 Task: Search one way flight ticket for 2 adults, 4 children and 1 infant on lap in business from Meridian: Key Field to Greensboro: Piedmont Triad International Airport on 5-1-2023. Choice of flights is Singapure airlines. Number of bags: 8 checked bags. Price is upto 60000. Outbound departure time preference is 19:45.
Action: Mouse moved to (241, 429)
Screenshot: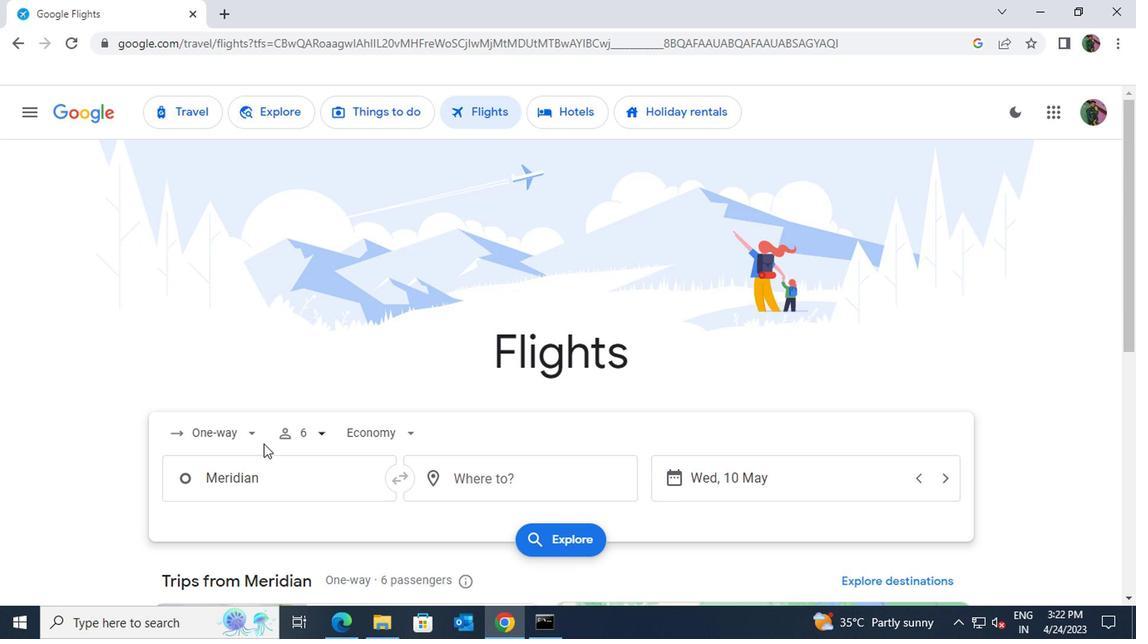 
Action: Mouse pressed left at (241, 429)
Screenshot: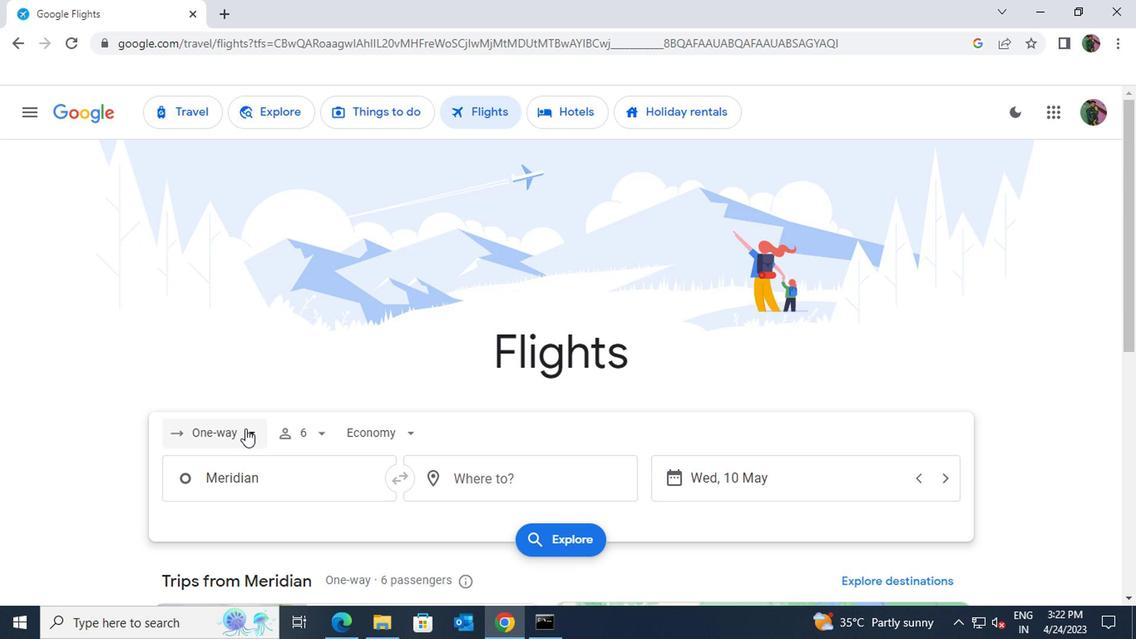 
Action: Mouse moved to (239, 353)
Screenshot: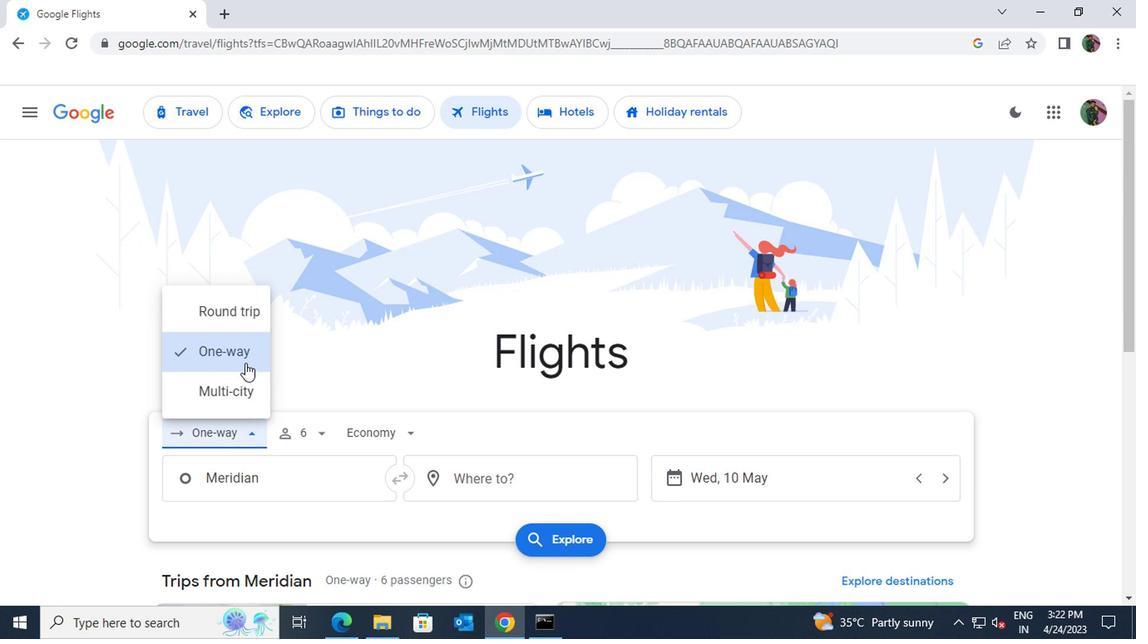 
Action: Mouse pressed left at (239, 353)
Screenshot: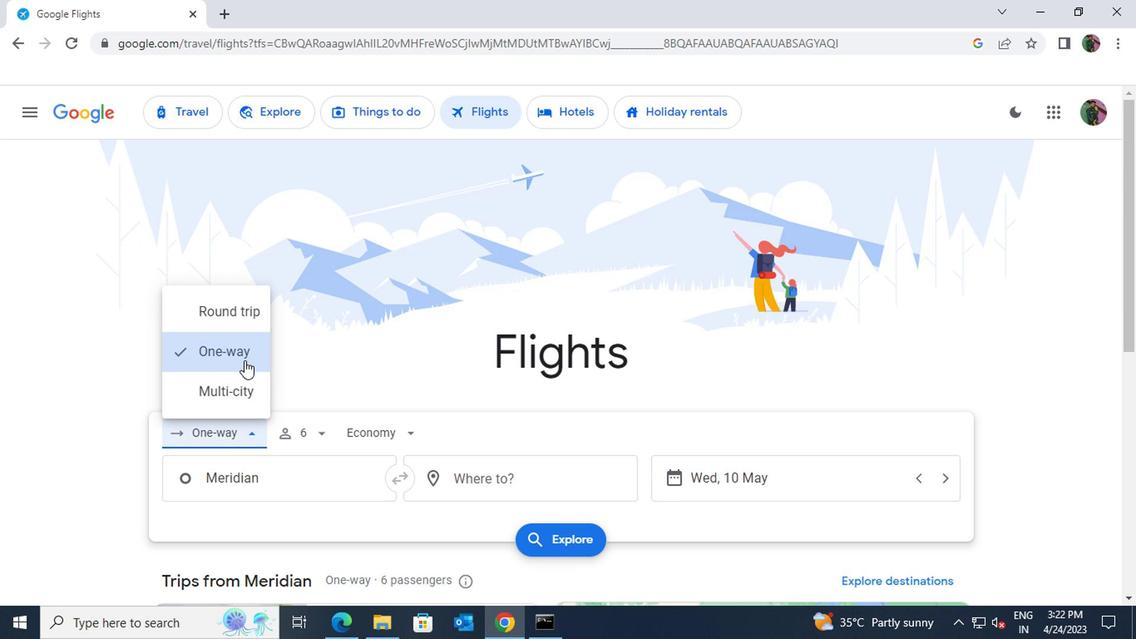 
Action: Mouse moved to (307, 478)
Screenshot: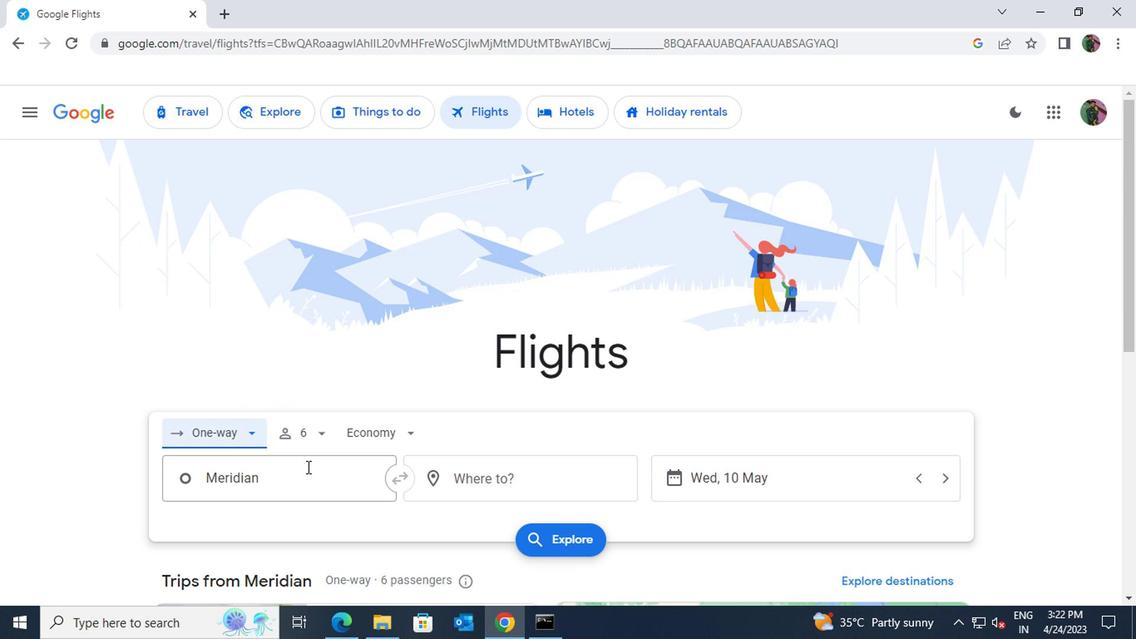 
Action: Mouse pressed left at (307, 478)
Screenshot: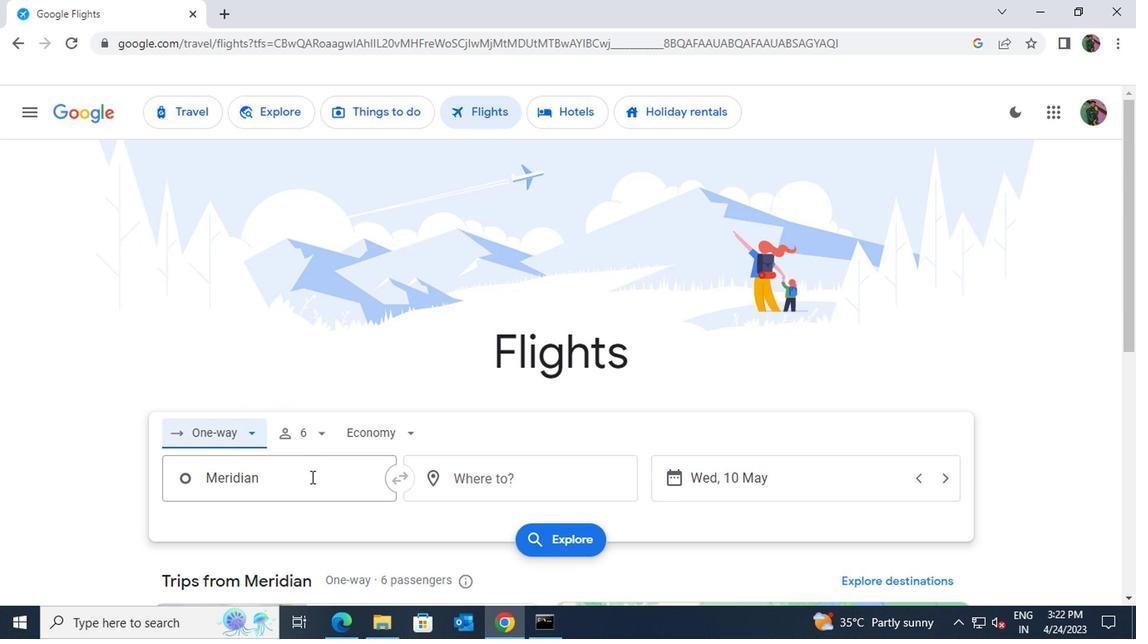 
Action: Key pressed merdian
Screenshot: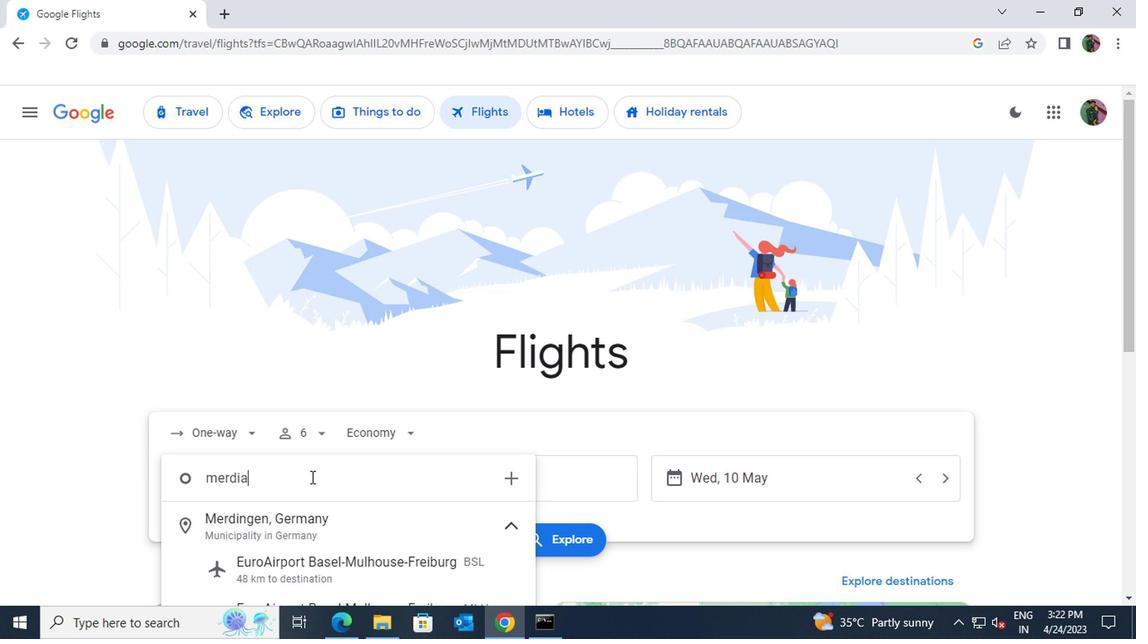 
Action: Mouse moved to (306, 527)
Screenshot: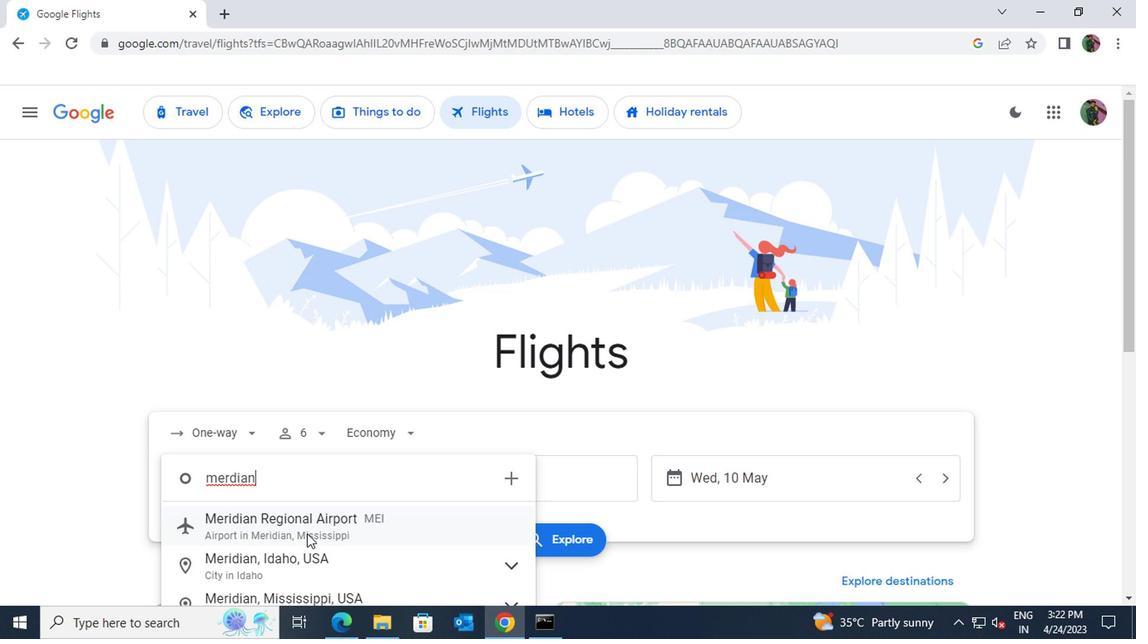 
Action: Mouse pressed left at (306, 527)
Screenshot: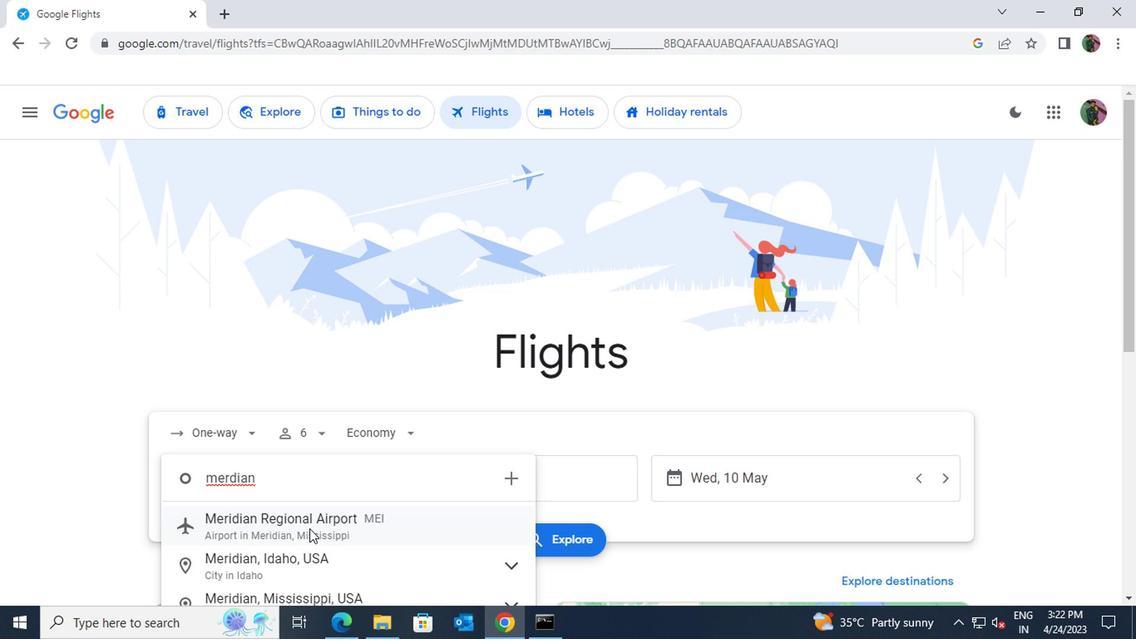 
Action: Mouse moved to (447, 479)
Screenshot: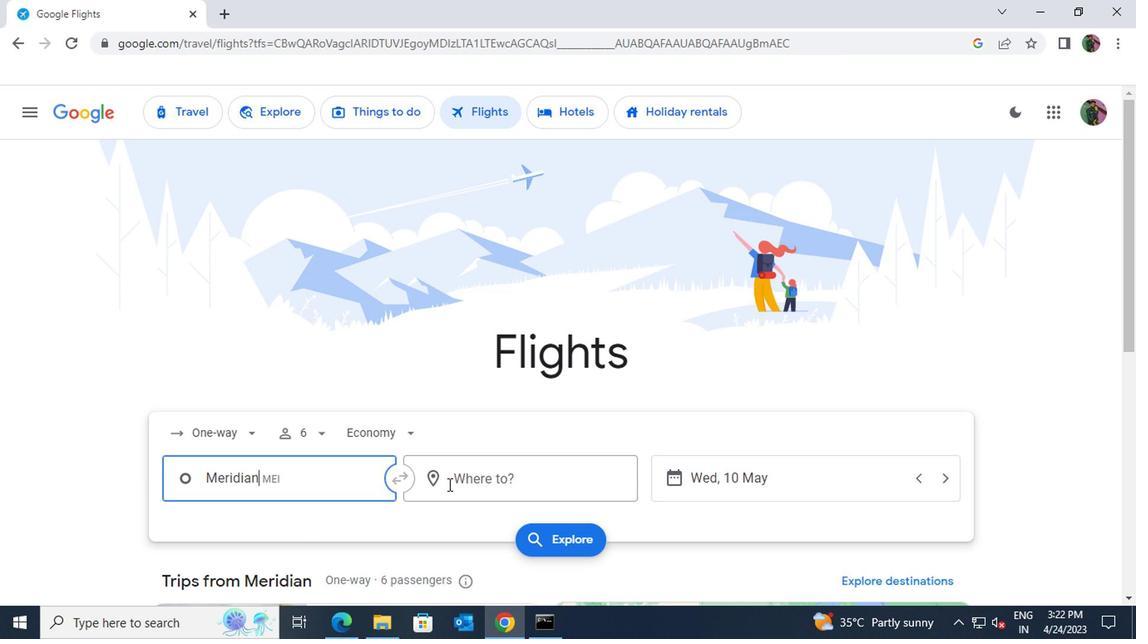 
Action: Mouse pressed left at (447, 479)
Screenshot: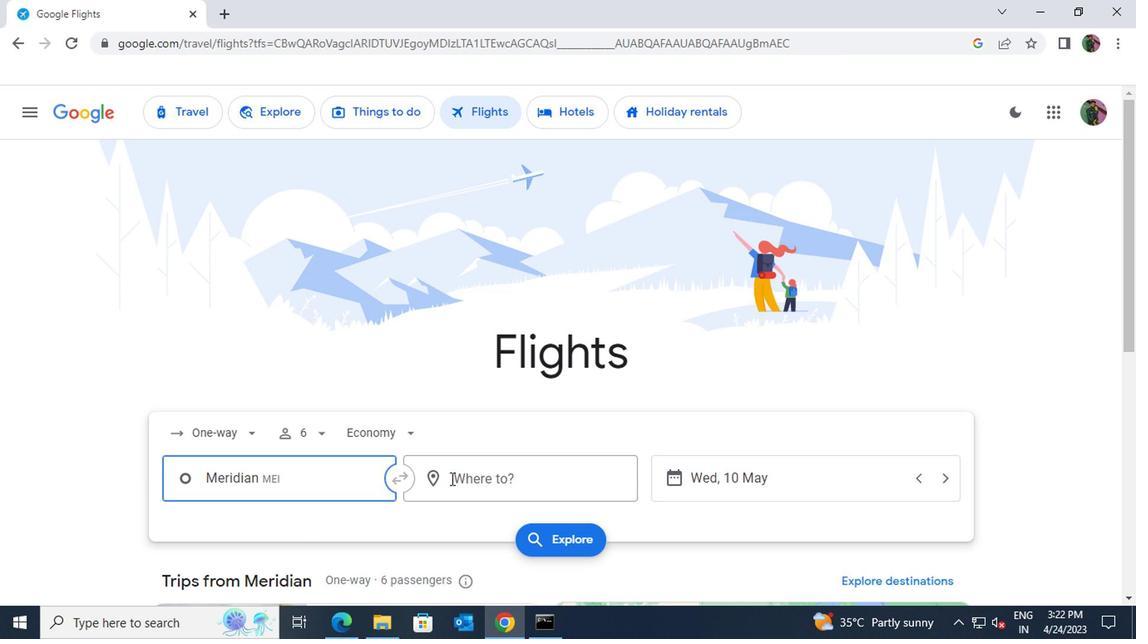 
Action: Key pressed greensboro
Screenshot: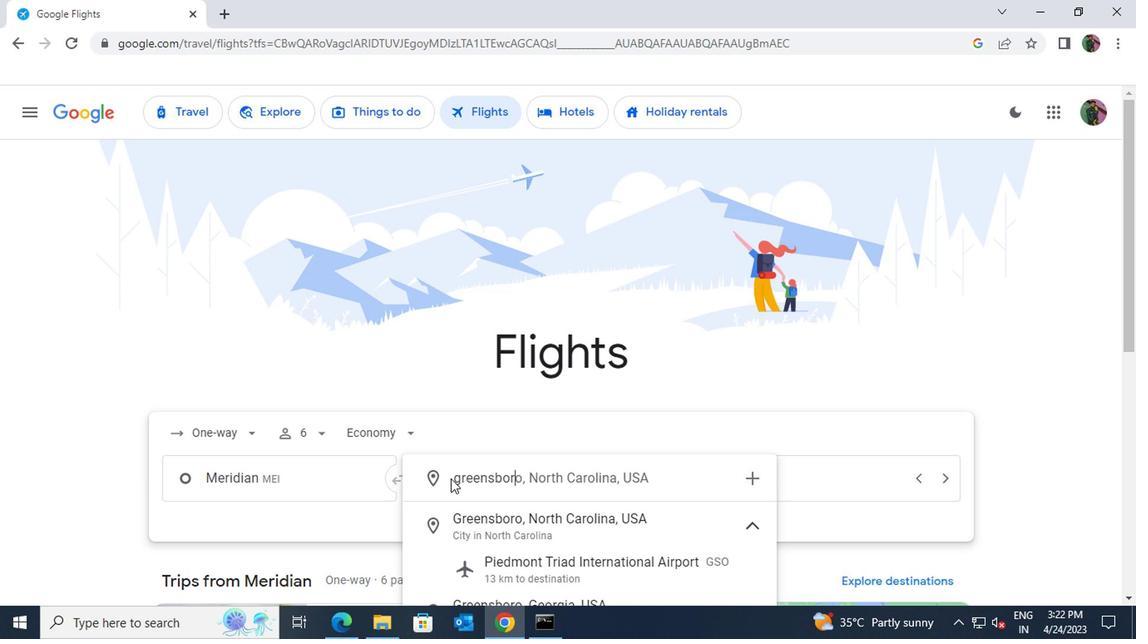 
Action: Mouse moved to (517, 559)
Screenshot: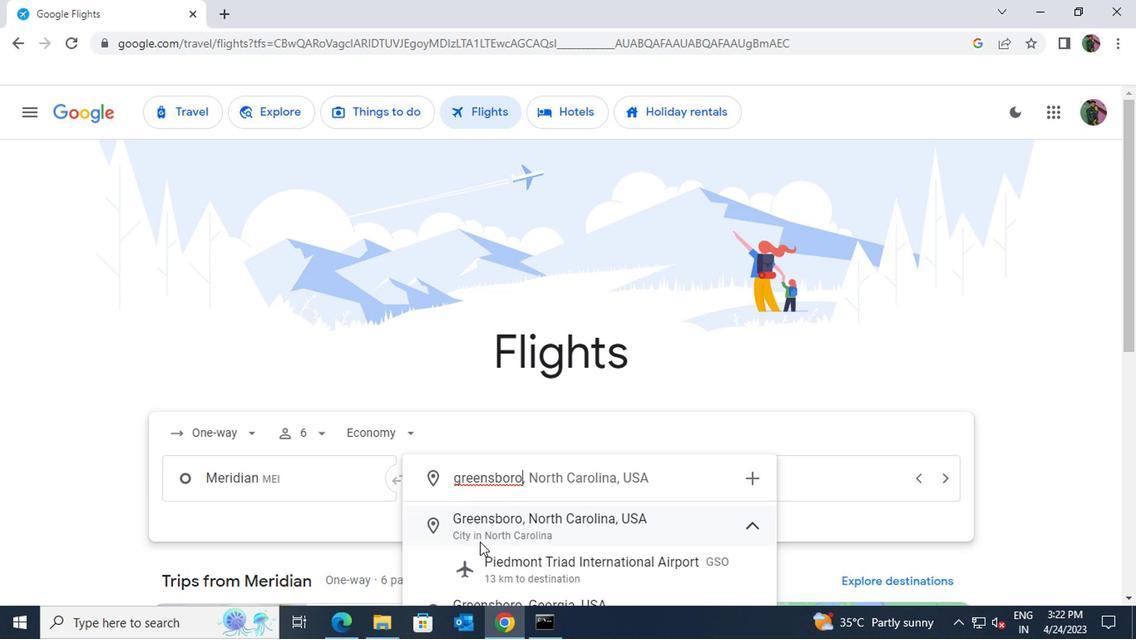 
Action: Mouse pressed left at (517, 559)
Screenshot: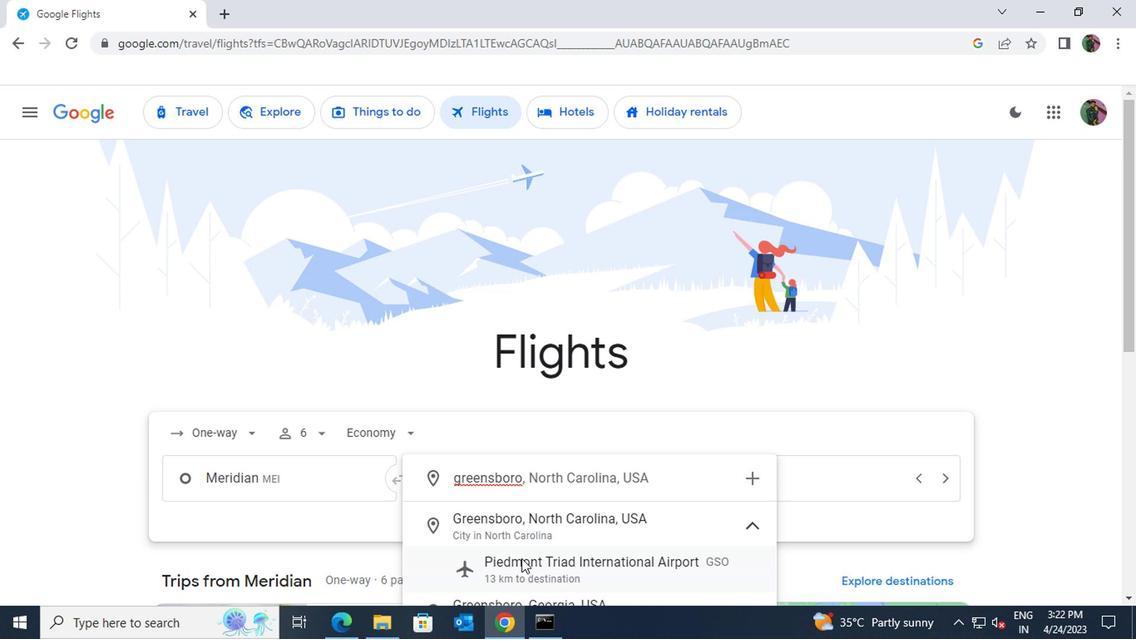 
Action: Mouse moved to (320, 435)
Screenshot: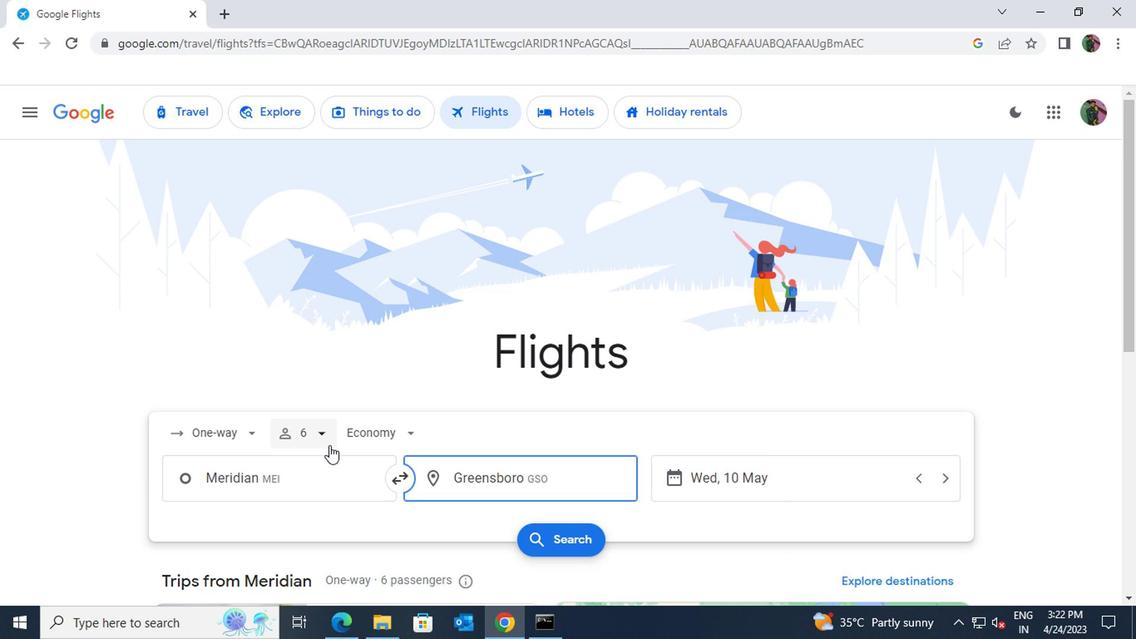 
Action: Mouse pressed left at (320, 435)
Screenshot: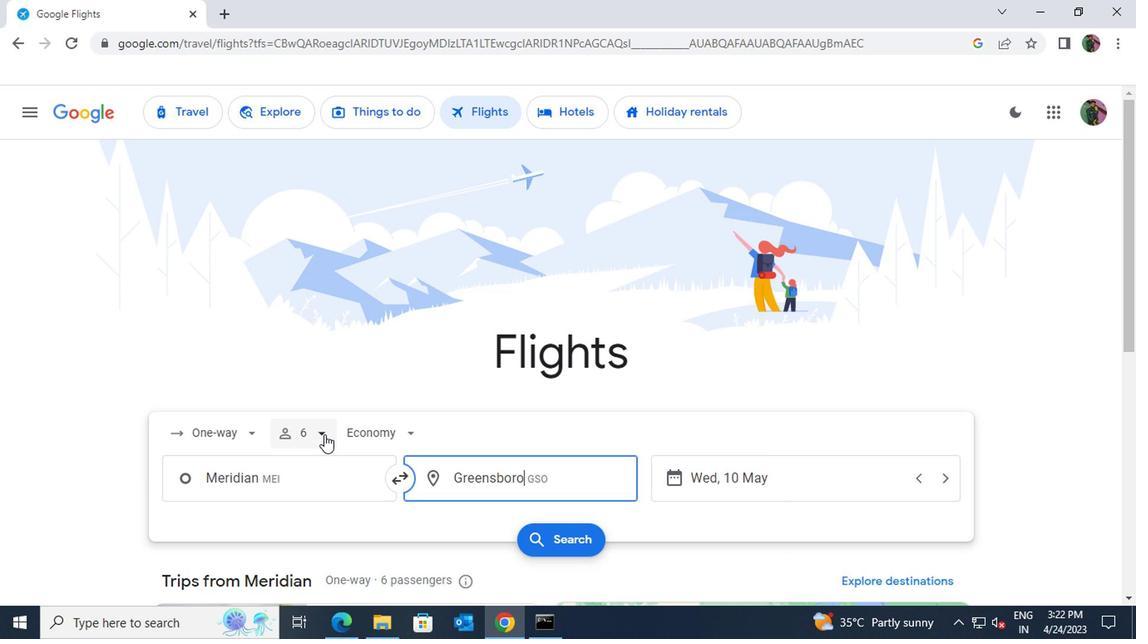
Action: Mouse moved to (385, 468)
Screenshot: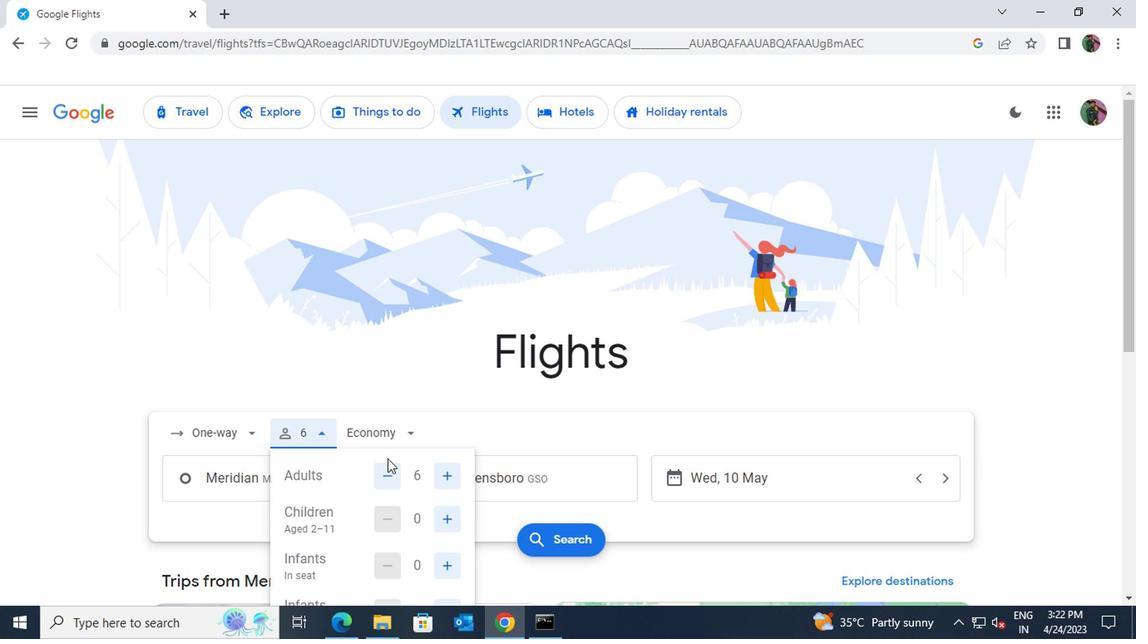 
Action: Mouse pressed left at (385, 468)
Screenshot: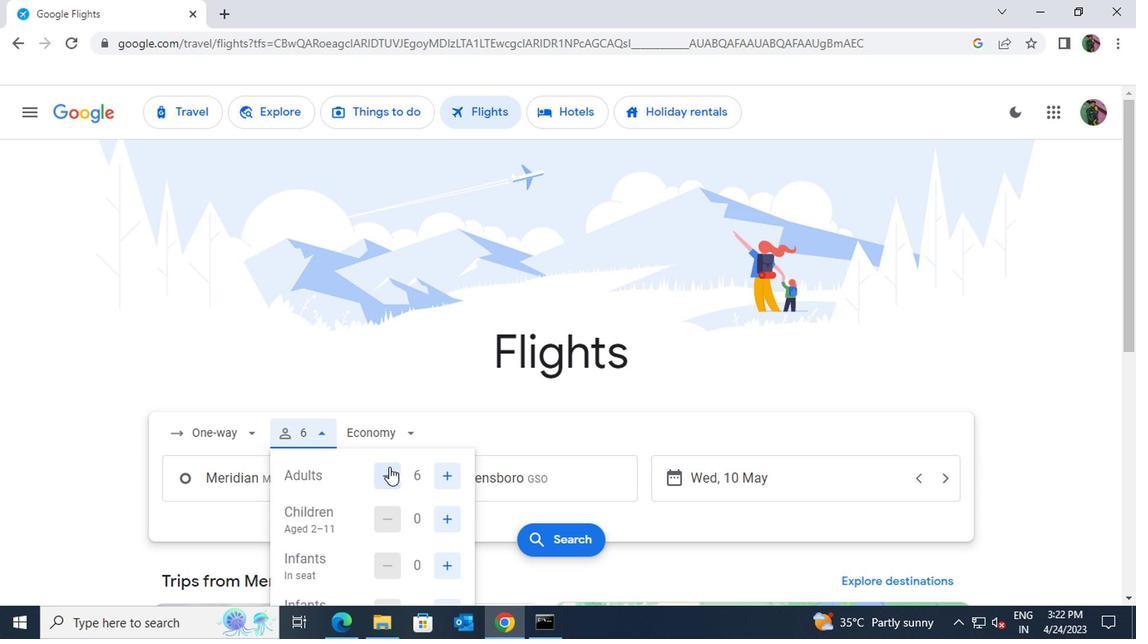 
Action: Mouse pressed left at (385, 468)
Screenshot: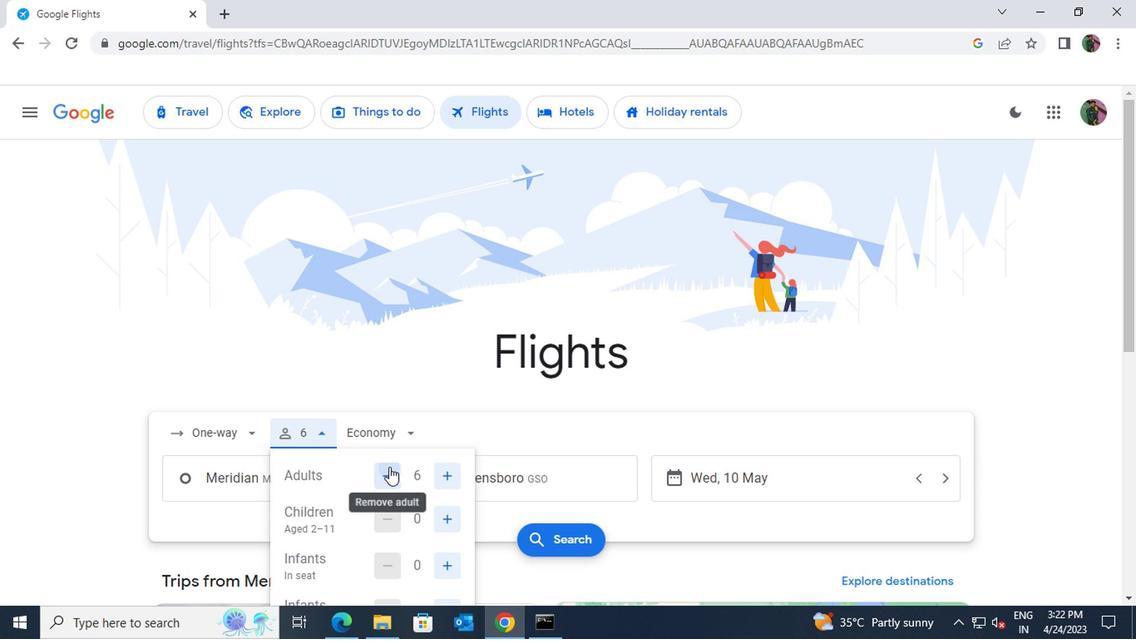 
Action: Mouse pressed left at (385, 468)
Screenshot: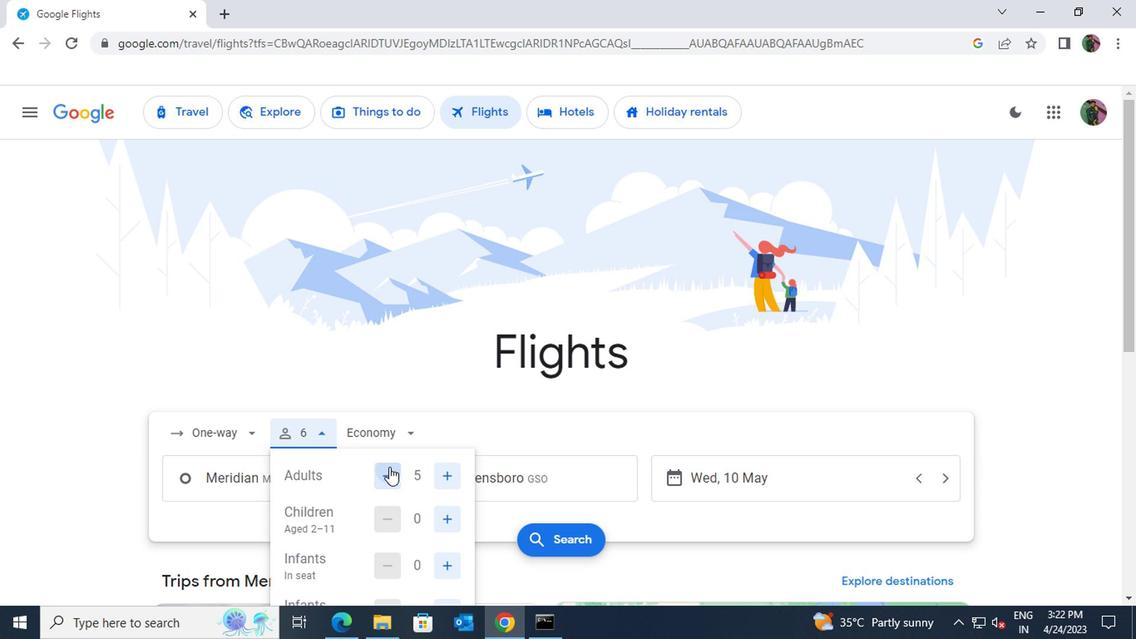 
Action: Mouse pressed left at (385, 468)
Screenshot: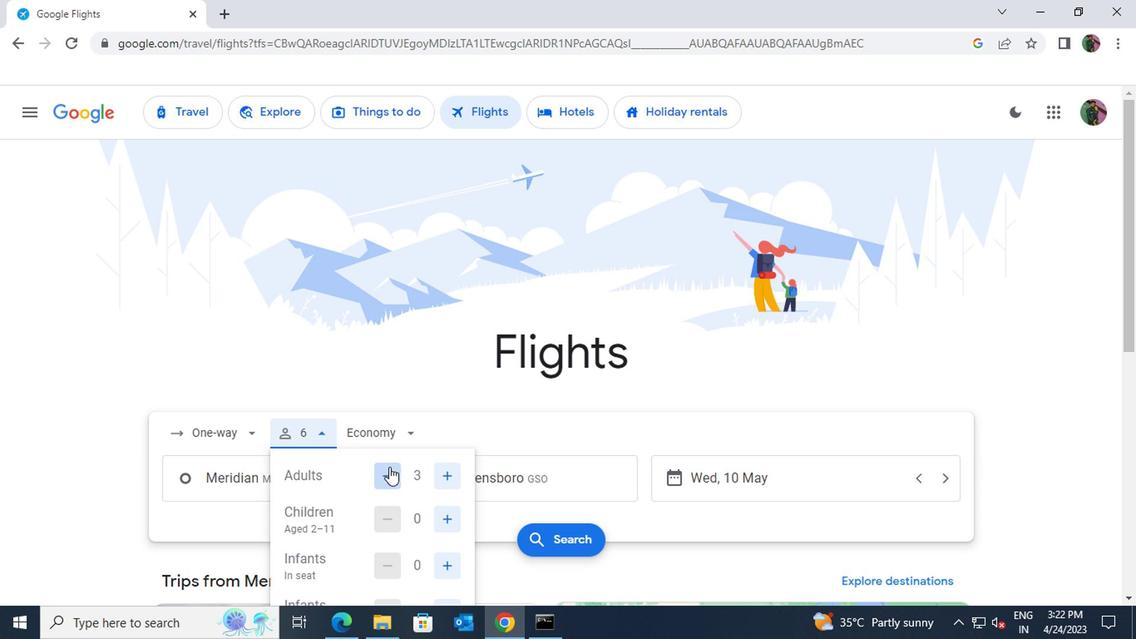 
Action: Mouse moved to (442, 516)
Screenshot: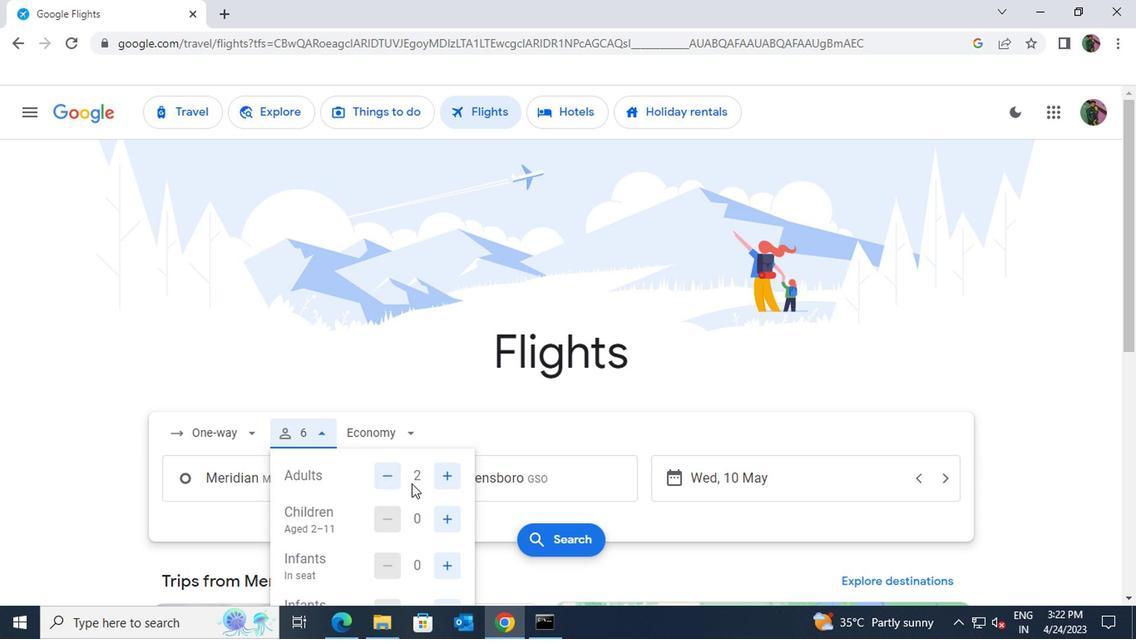 
Action: Mouse pressed left at (442, 516)
Screenshot: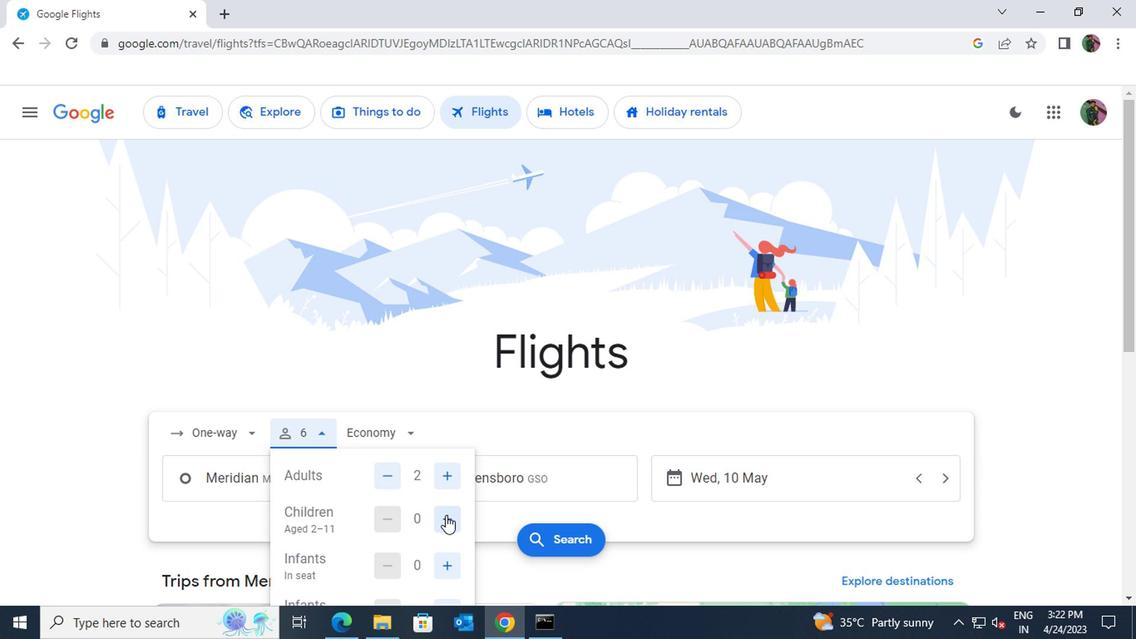 
Action: Mouse pressed left at (442, 516)
Screenshot: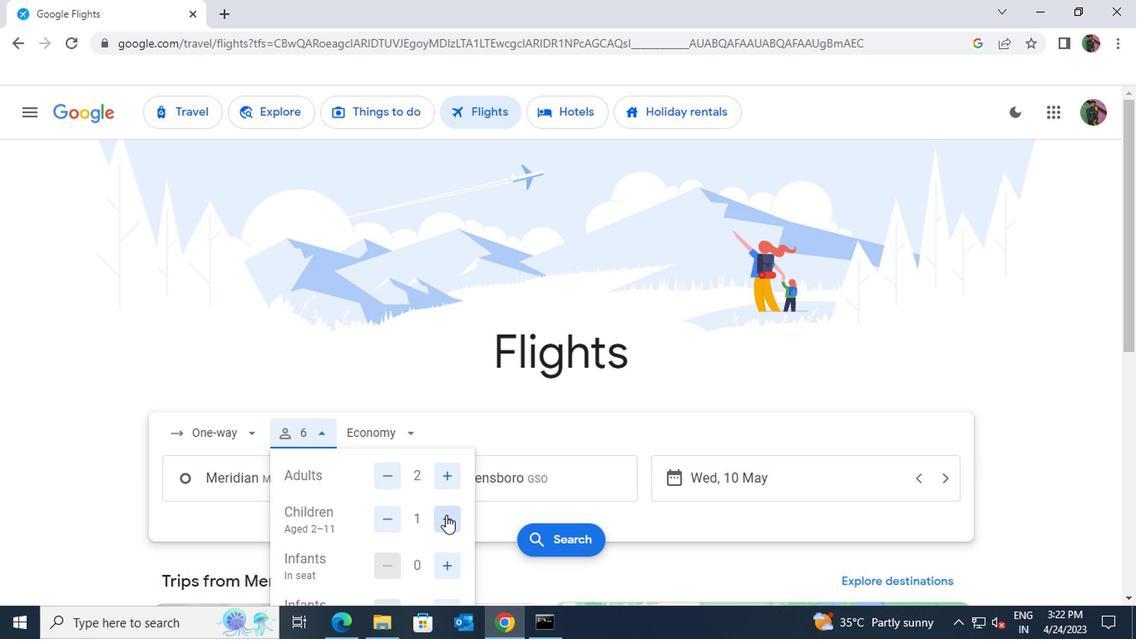 
Action: Mouse pressed left at (442, 516)
Screenshot: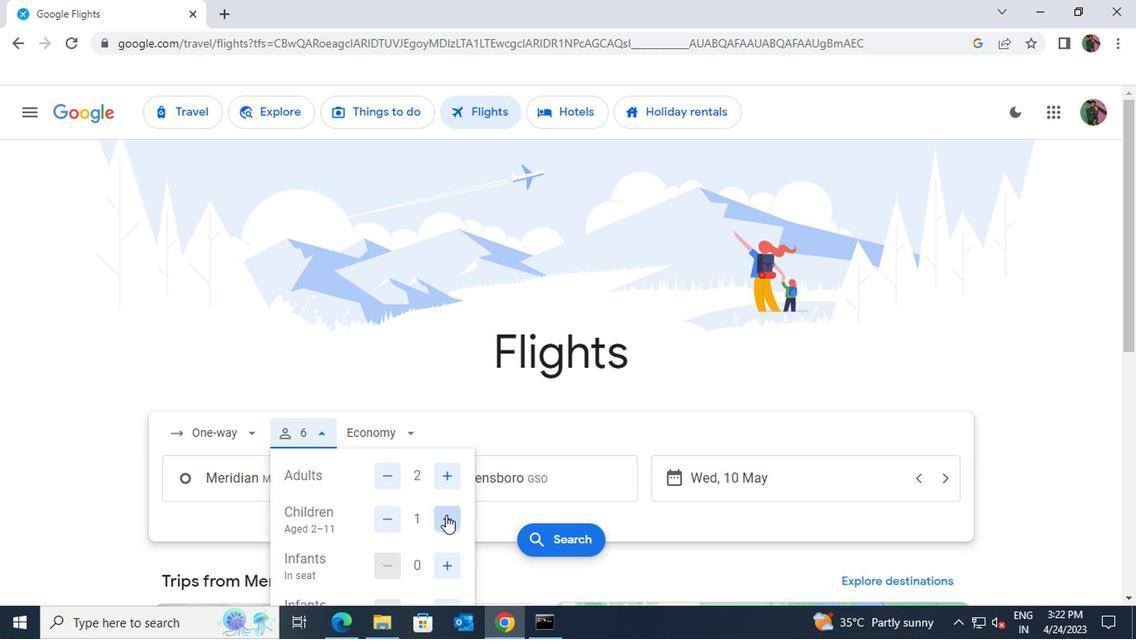 
Action: Mouse pressed left at (442, 516)
Screenshot: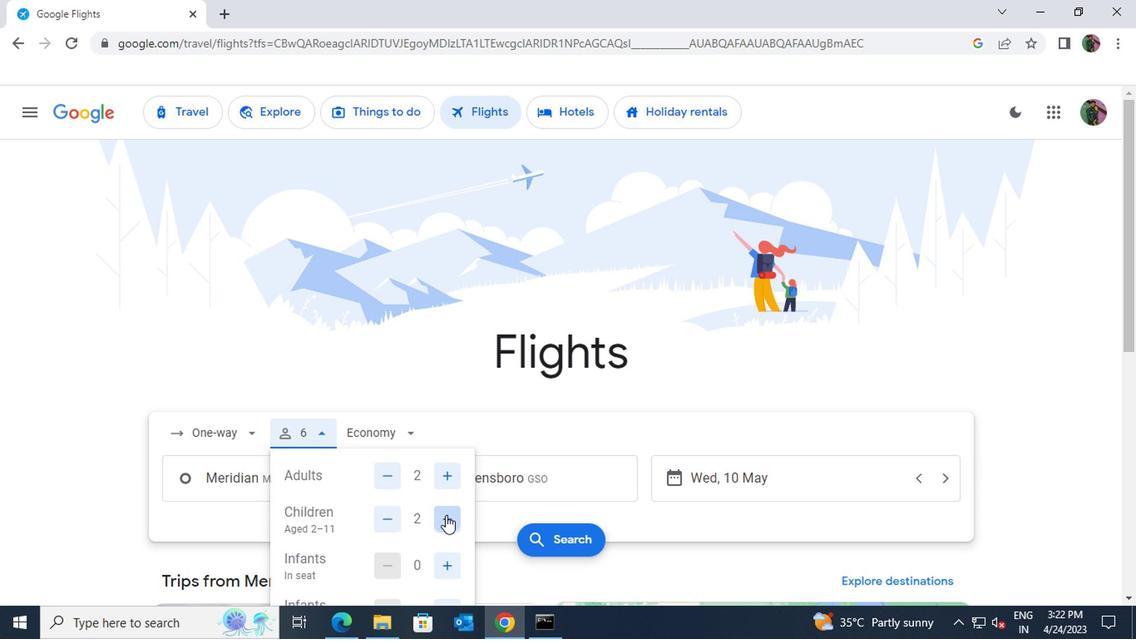 
Action: Mouse scrolled (442, 515) with delta (0, -1)
Screenshot: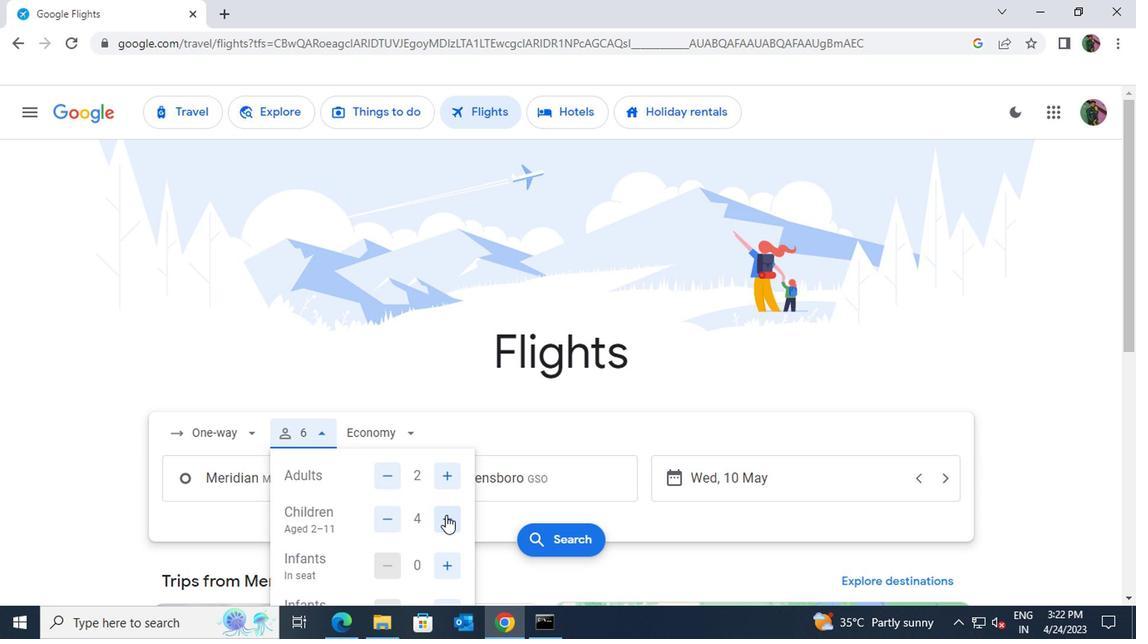 
Action: Mouse moved to (441, 526)
Screenshot: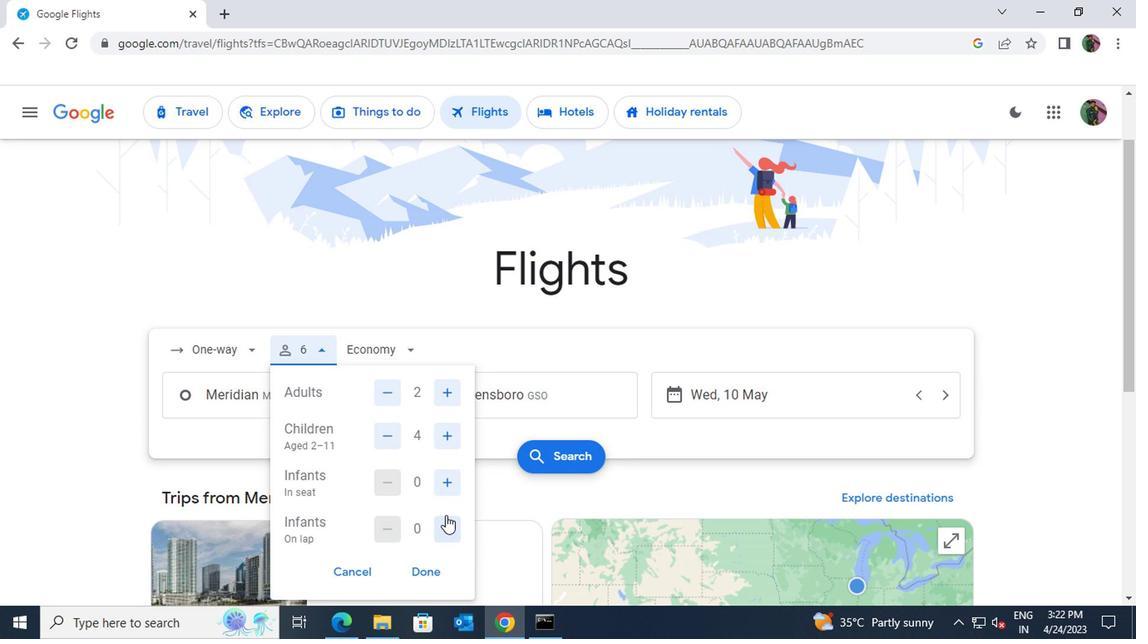 
Action: Mouse pressed left at (441, 526)
Screenshot: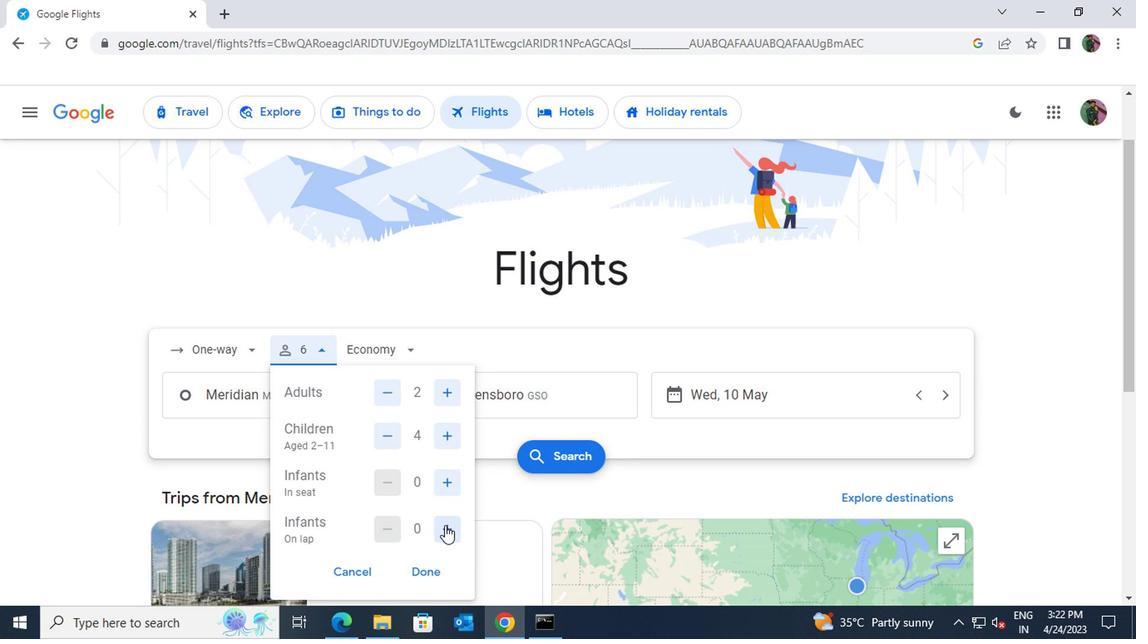 
Action: Mouse moved to (425, 568)
Screenshot: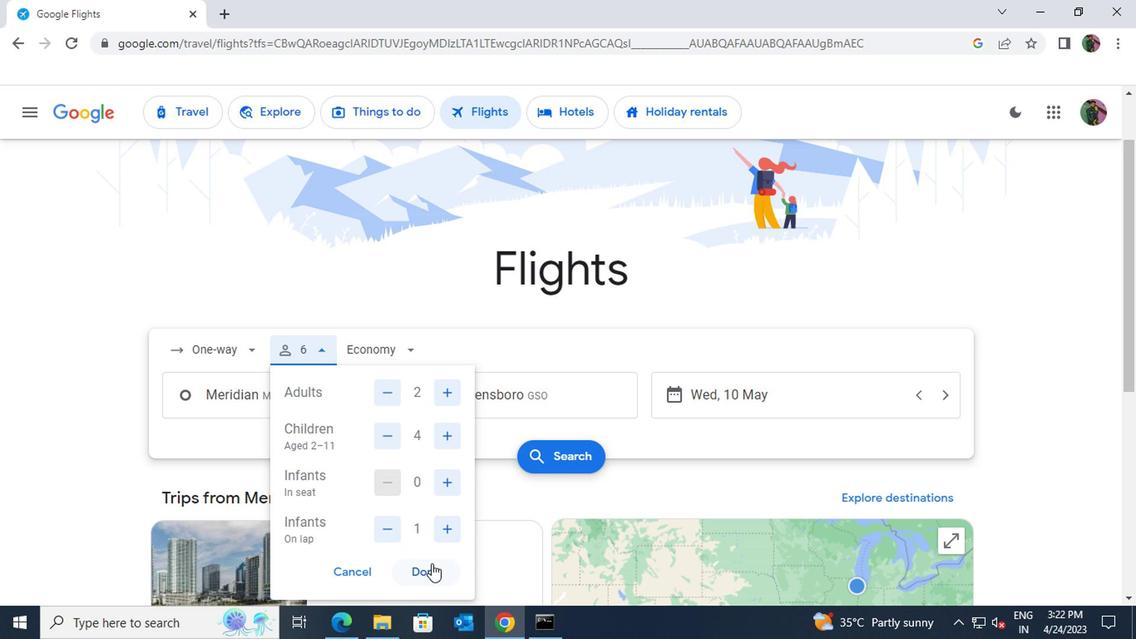 
Action: Mouse pressed left at (425, 568)
Screenshot: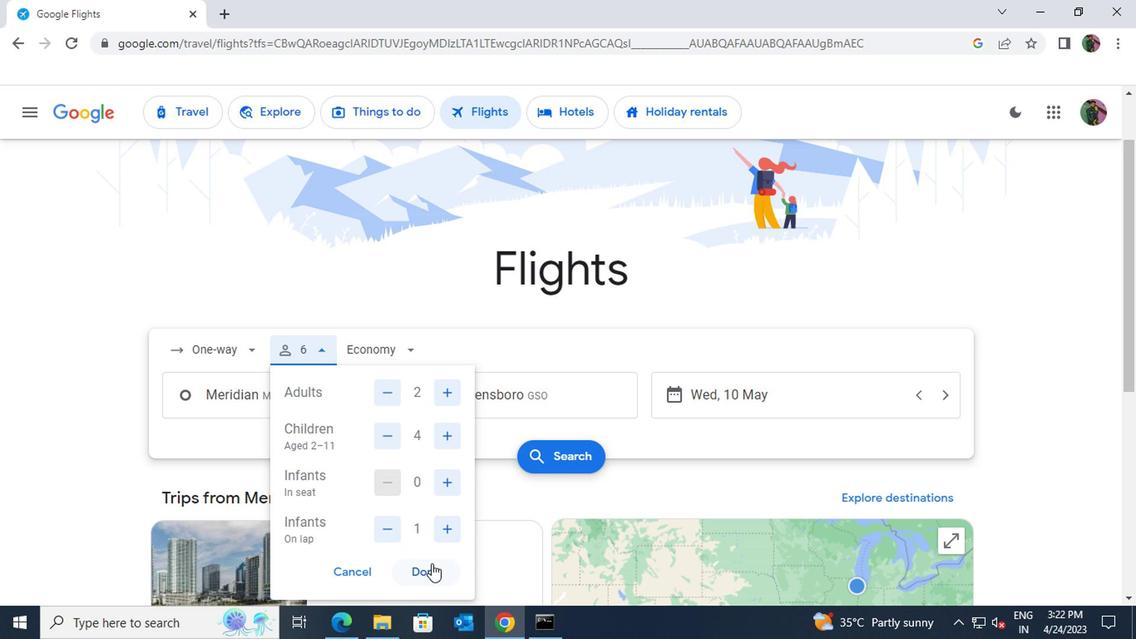 
Action: Mouse moved to (669, 395)
Screenshot: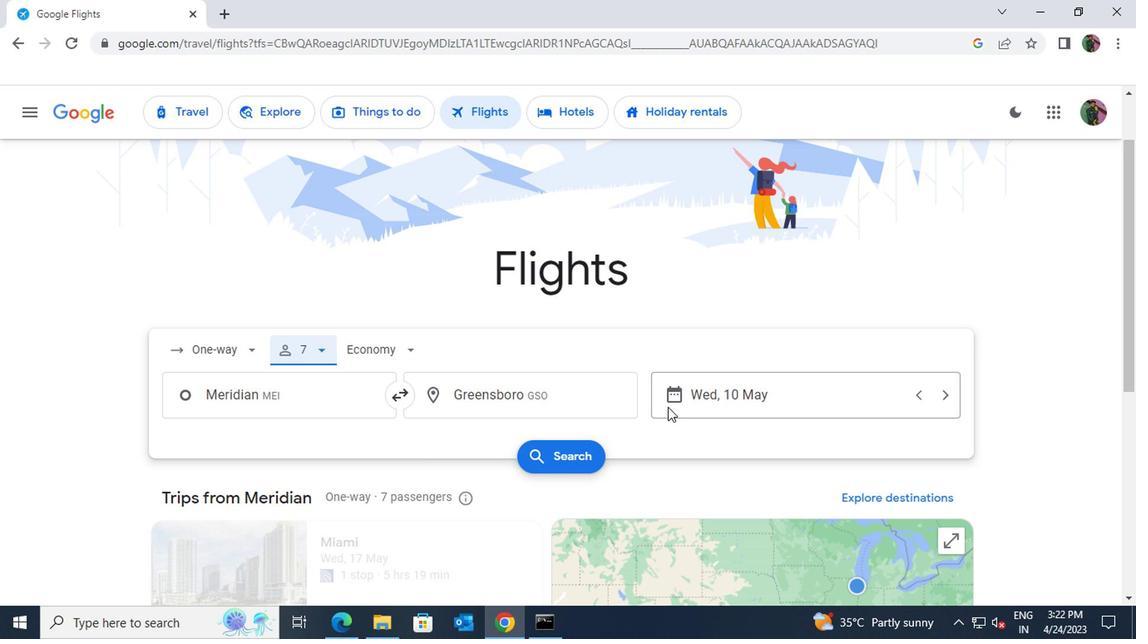 
Action: Mouse pressed left at (669, 395)
Screenshot: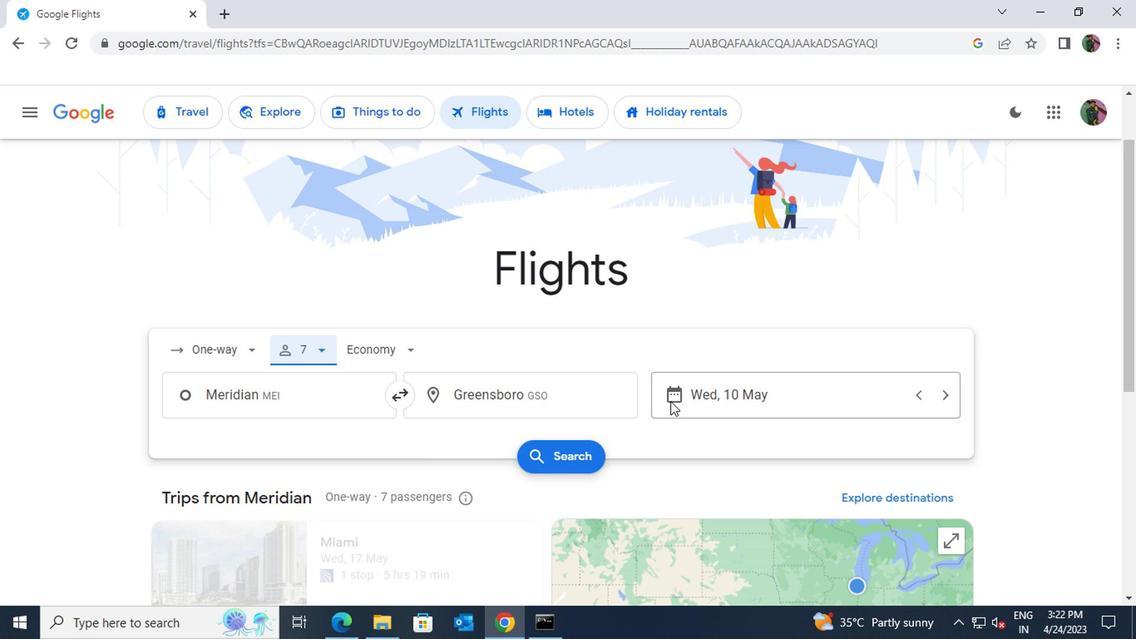 
Action: Mouse moved to (731, 295)
Screenshot: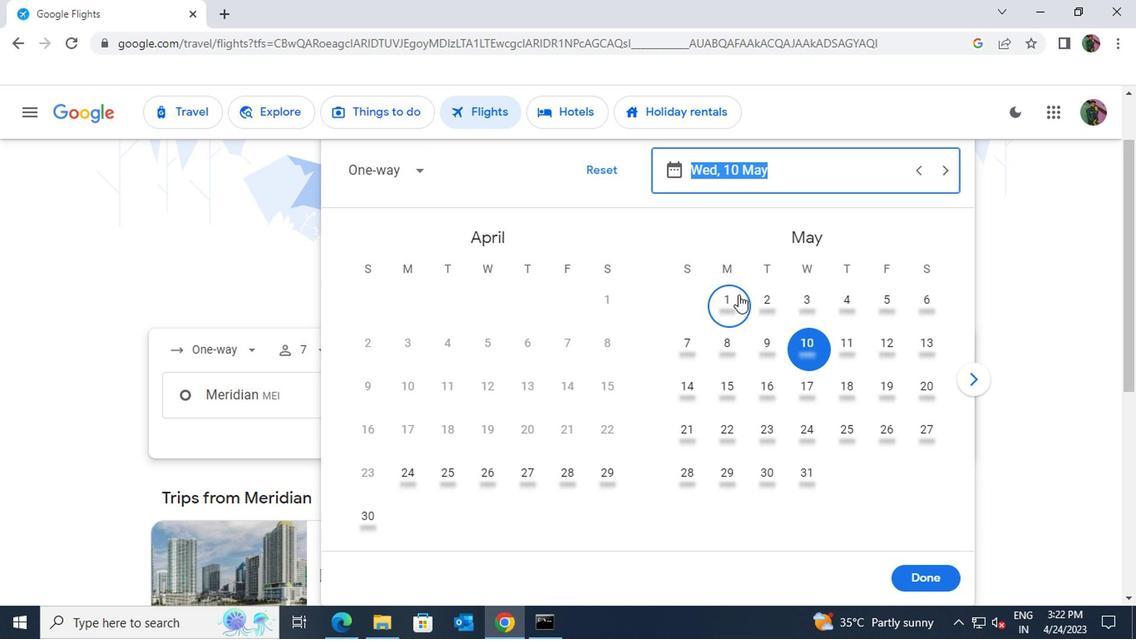 
Action: Mouse pressed left at (731, 295)
Screenshot: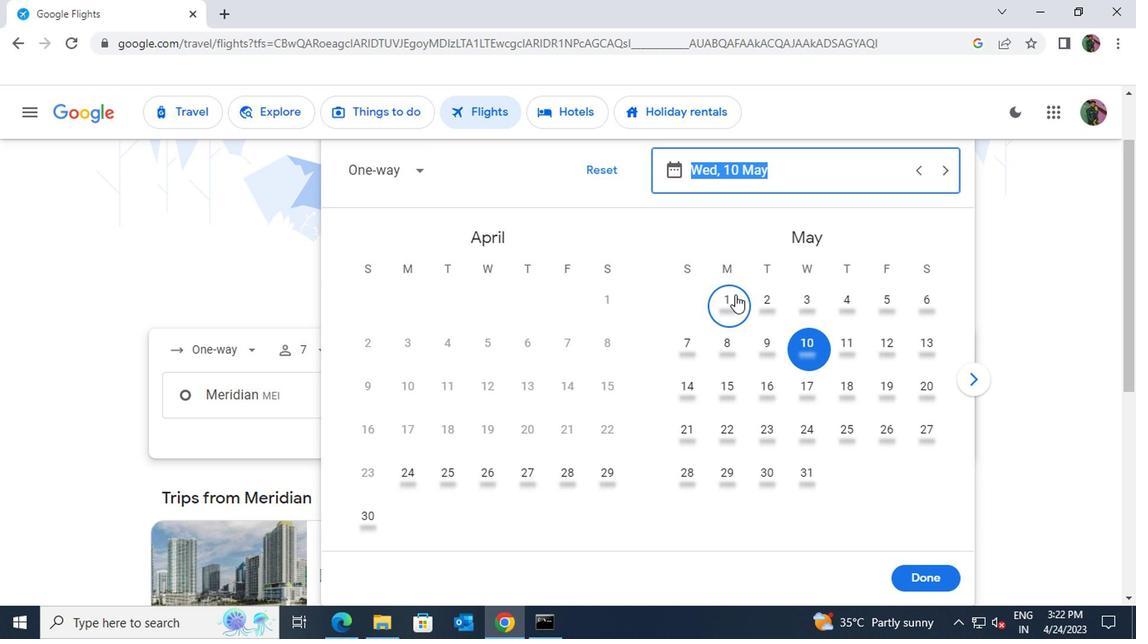 
Action: Mouse moved to (907, 574)
Screenshot: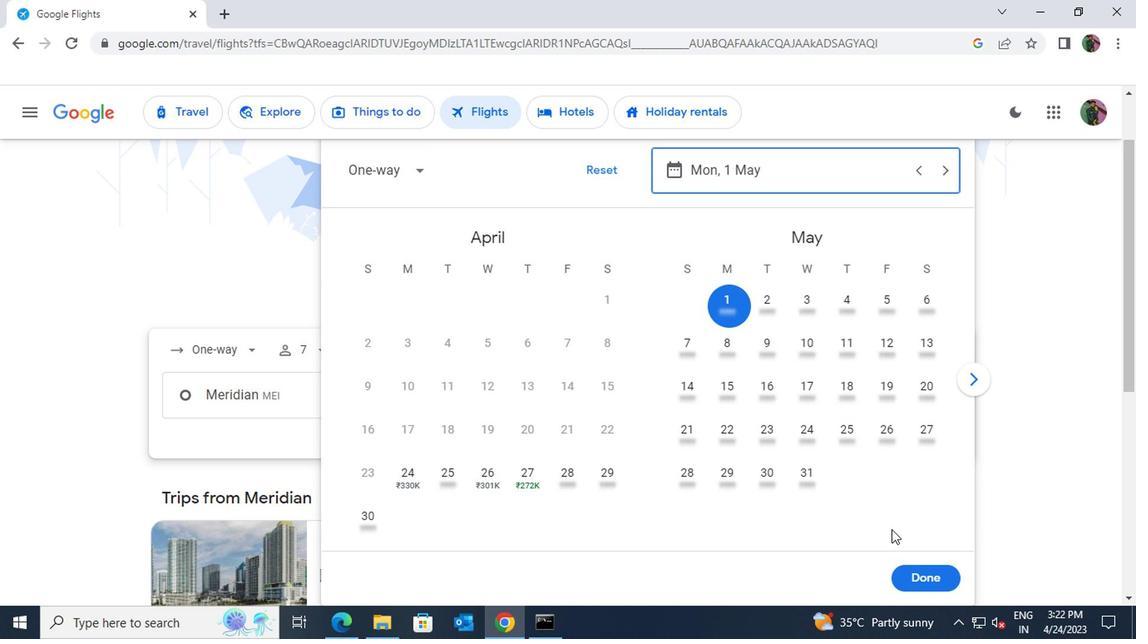 
Action: Mouse pressed left at (907, 574)
Screenshot: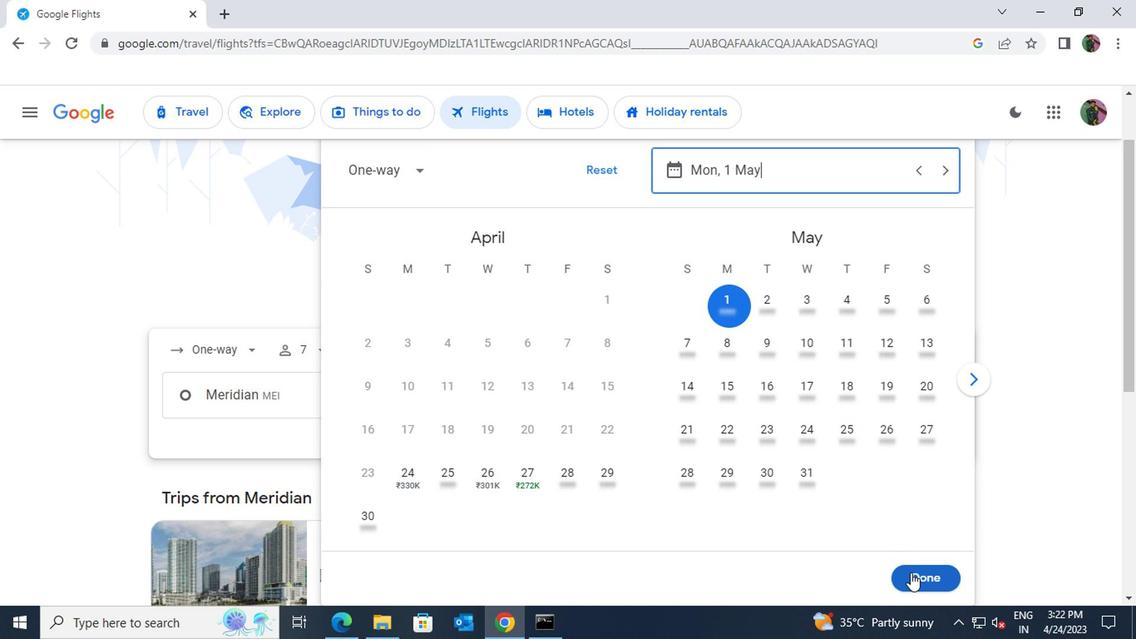 
Action: Mouse moved to (586, 459)
Screenshot: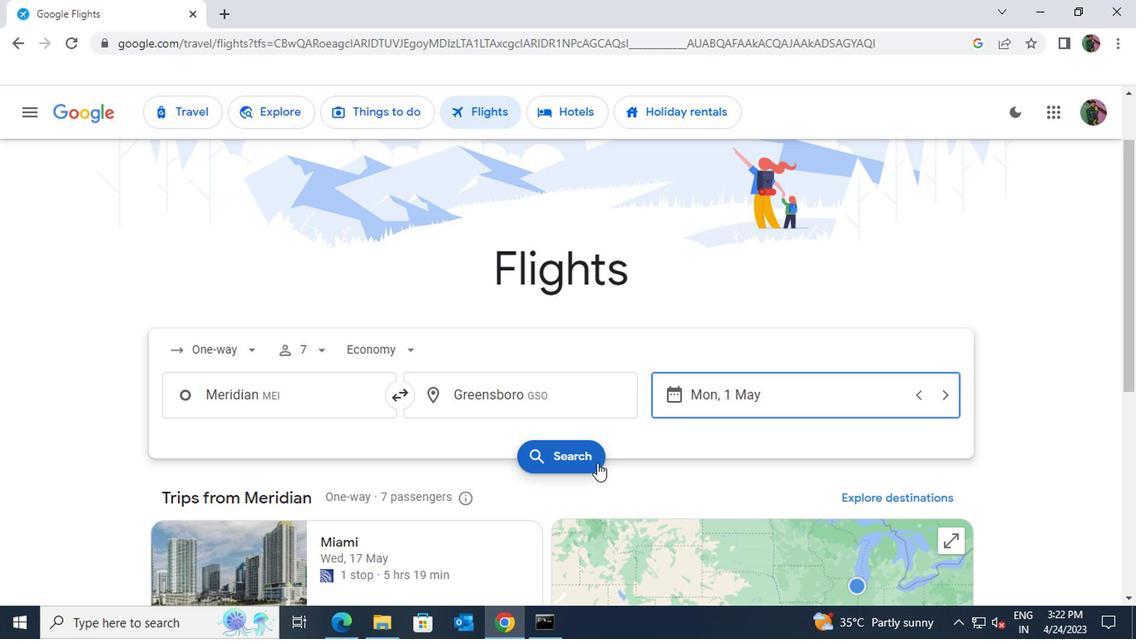 
Action: Mouse pressed left at (586, 459)
Screenshot: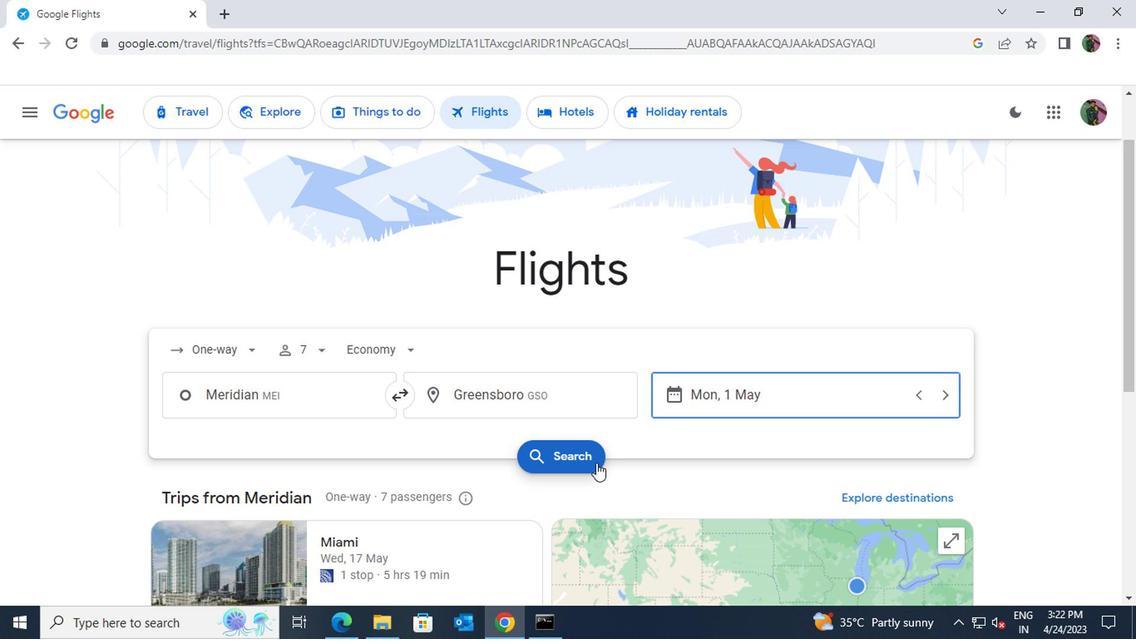 
Action: Mouse moved to (440, 270)
Screenshot: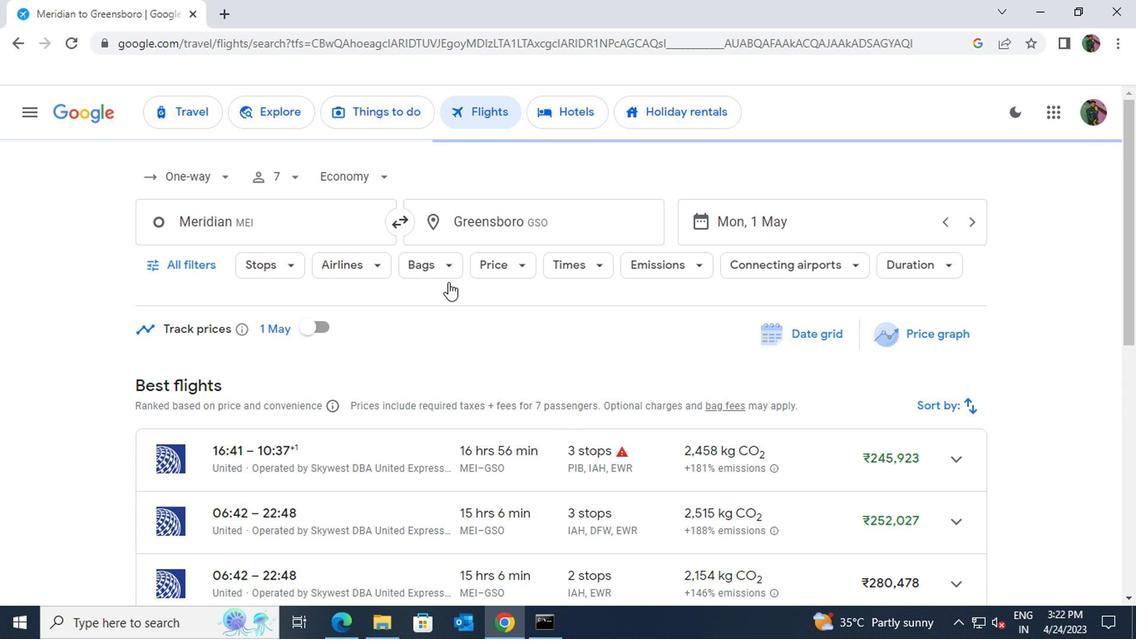 
Action: Mouse pressed left at (440, 270)
Screenshot: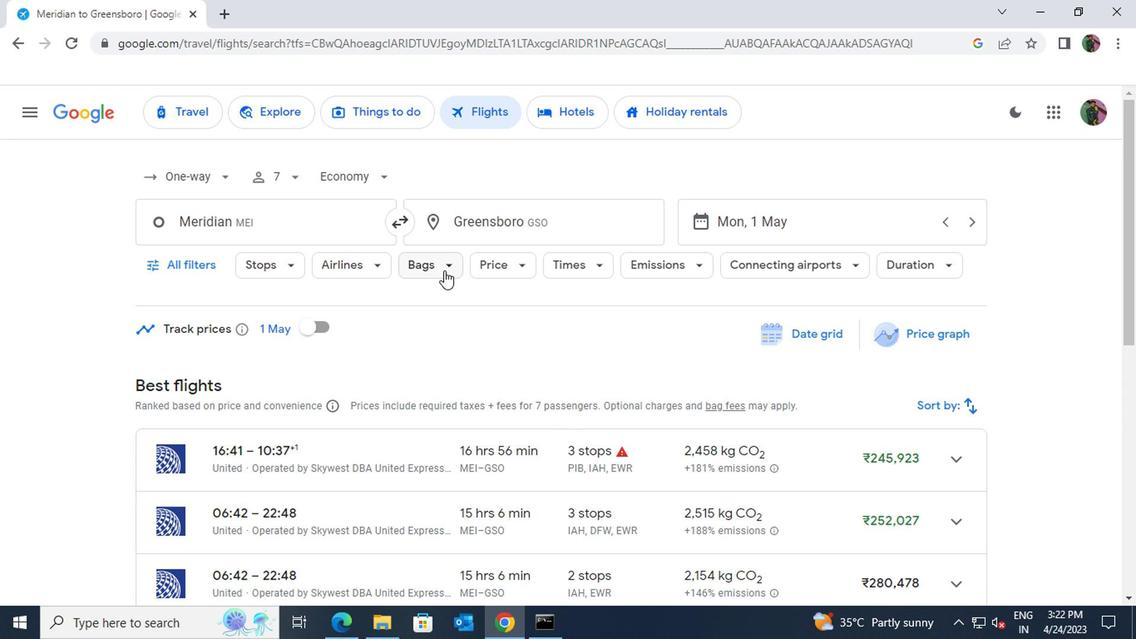 
Action: Mouse moved to (652, 384)
Screenshot: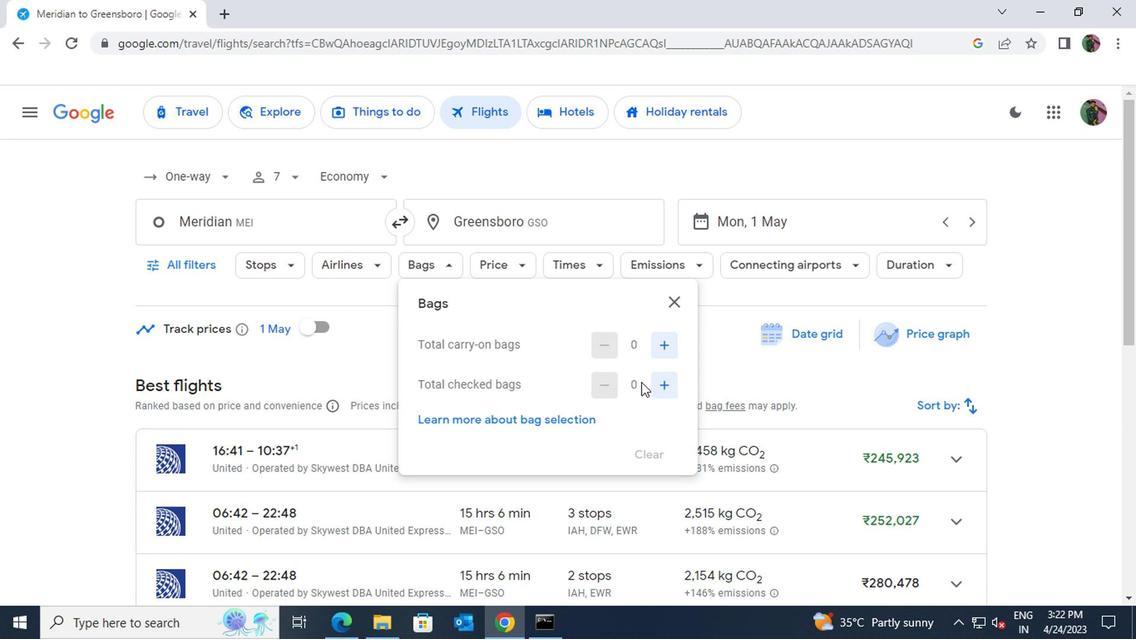
Action: Mouse pressed left at (652, 384)
Screenshot: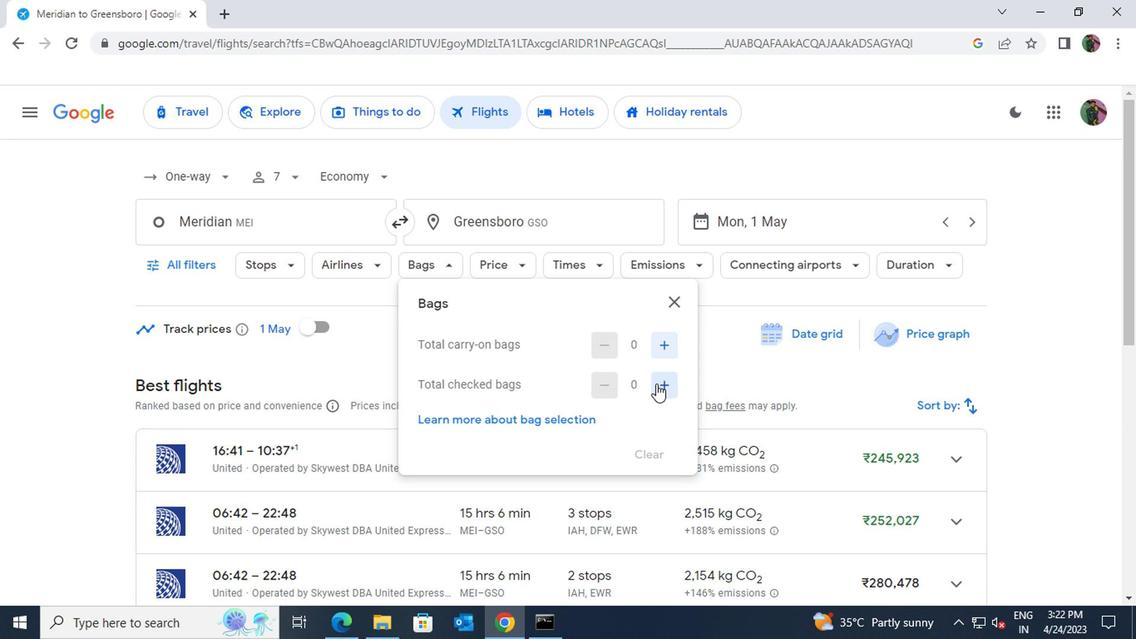 
Action: Mouse pressed left at (652, 384)
Screenshot: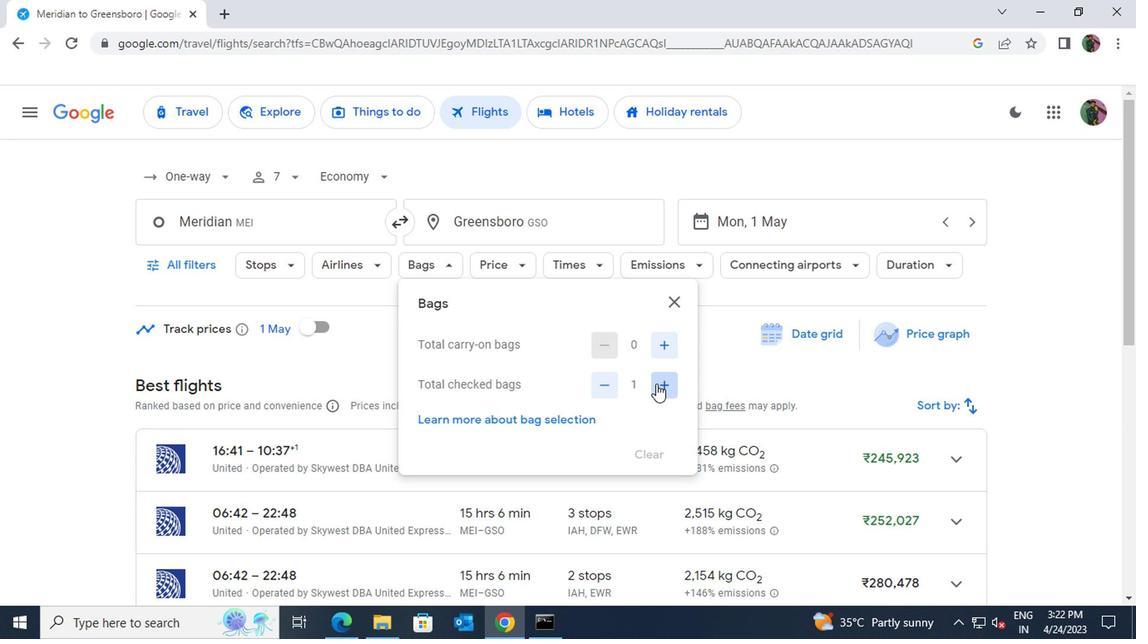 
Action: Mouse pressed left at (652, 384)
Screenshot: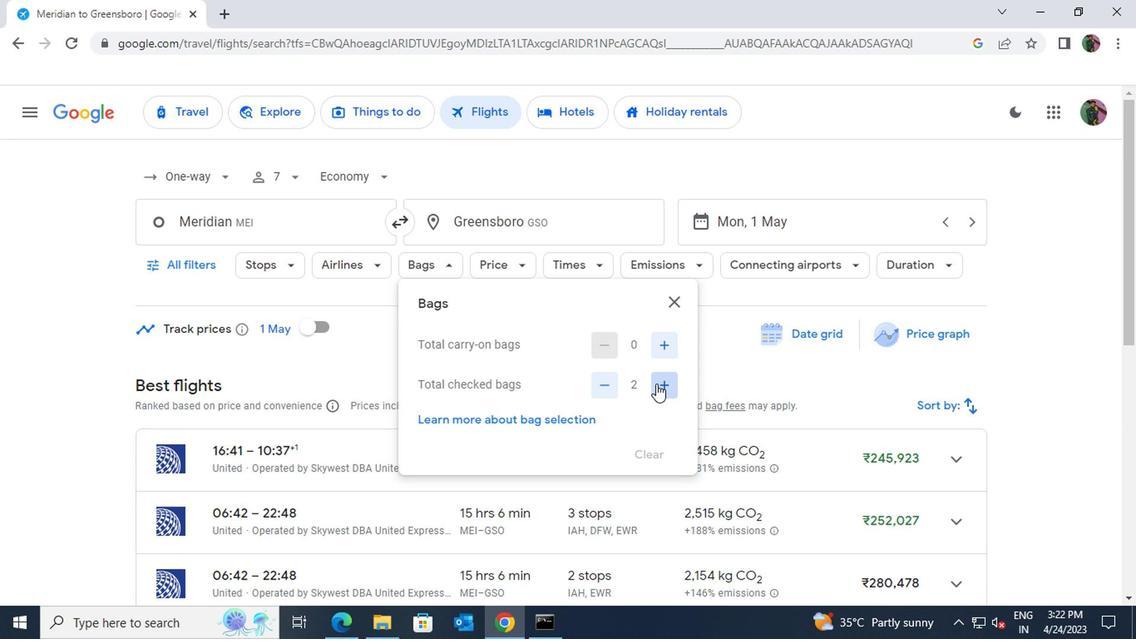 
Action: Mouse pressed left at (652, 384)
Screenshot: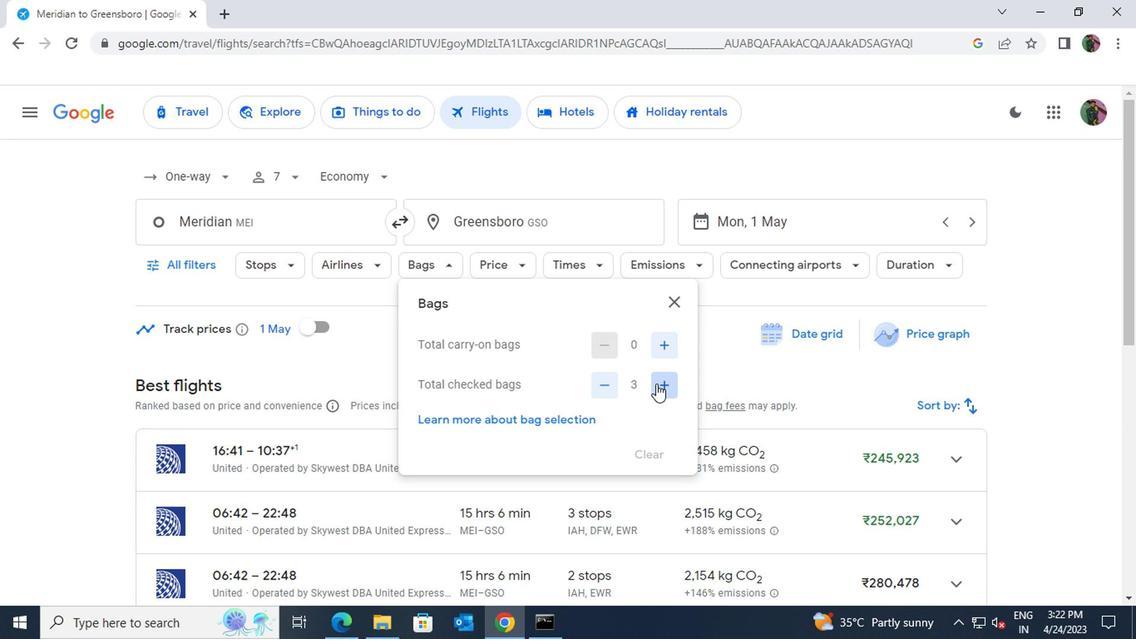 
Action: Mouse pressed left at (652, 384)
Screenshot: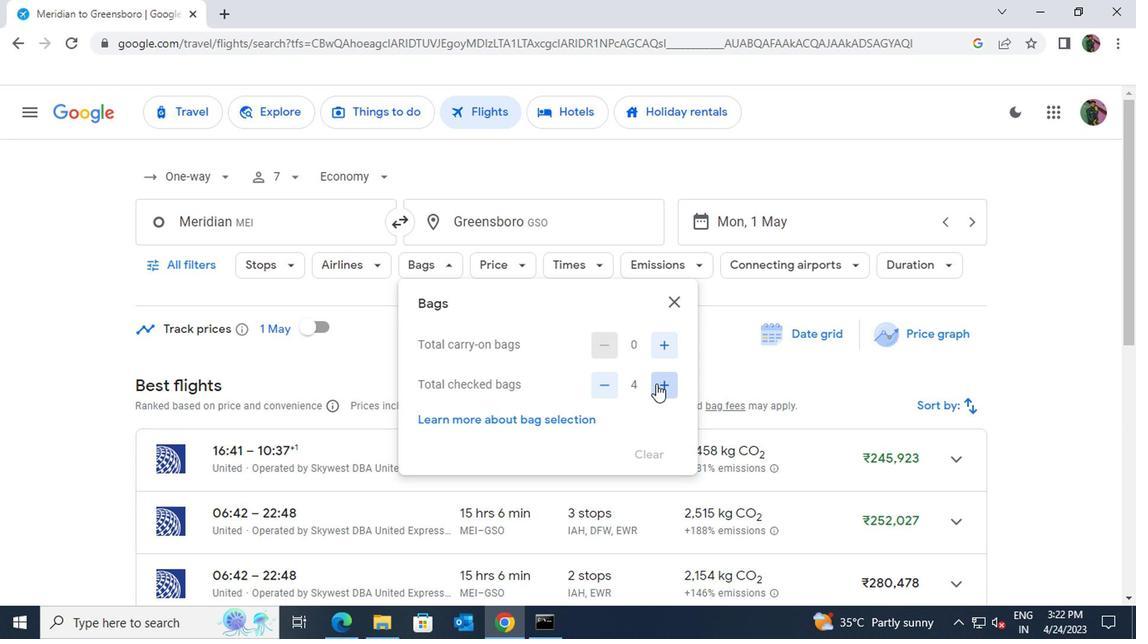 
Action: Mouse pressed left at (652, 384)
Screenshot: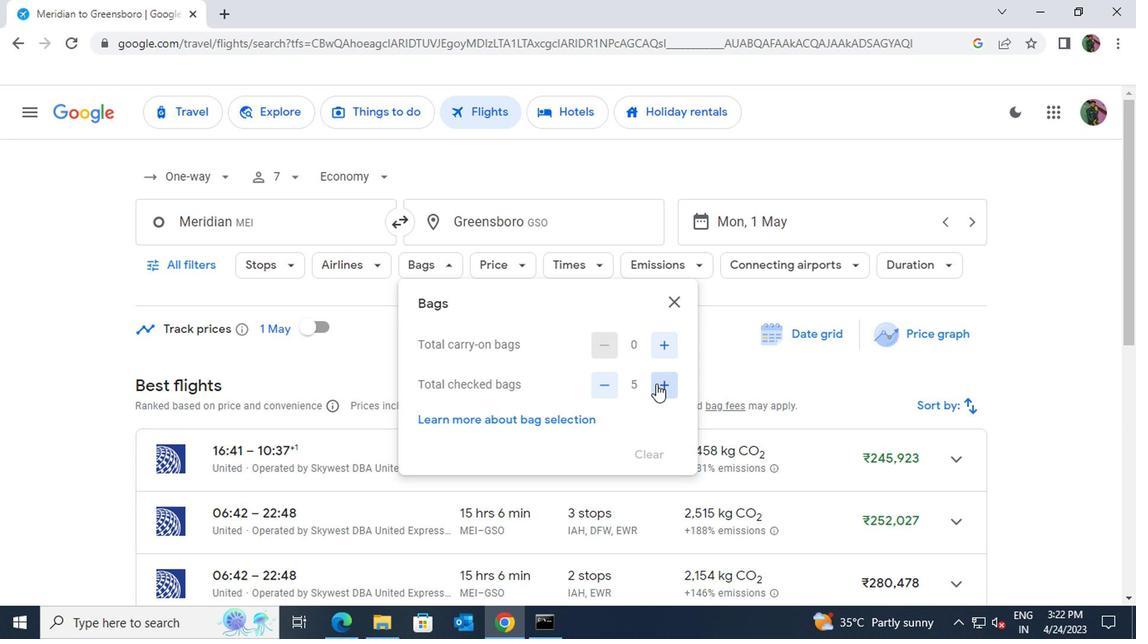 
Action: Mouse pressed left at (652, 384)
Screenshot: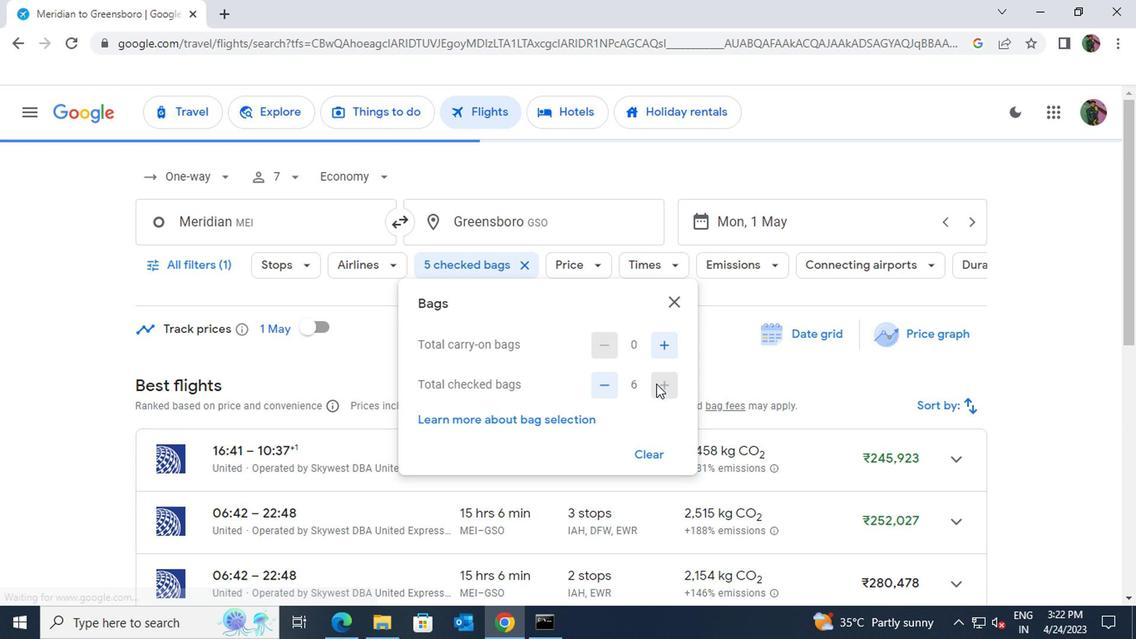 
Action: Mouse moved to (670, 298)
Screenshot: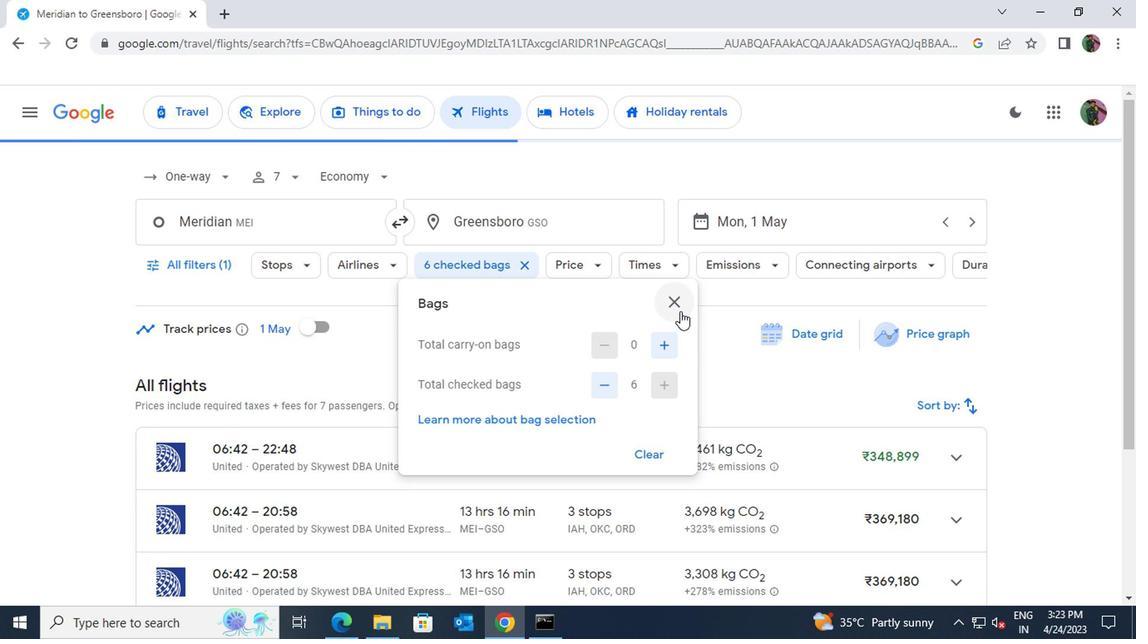 
Action: Mouse pressed left at (670, 298)
Screenshot: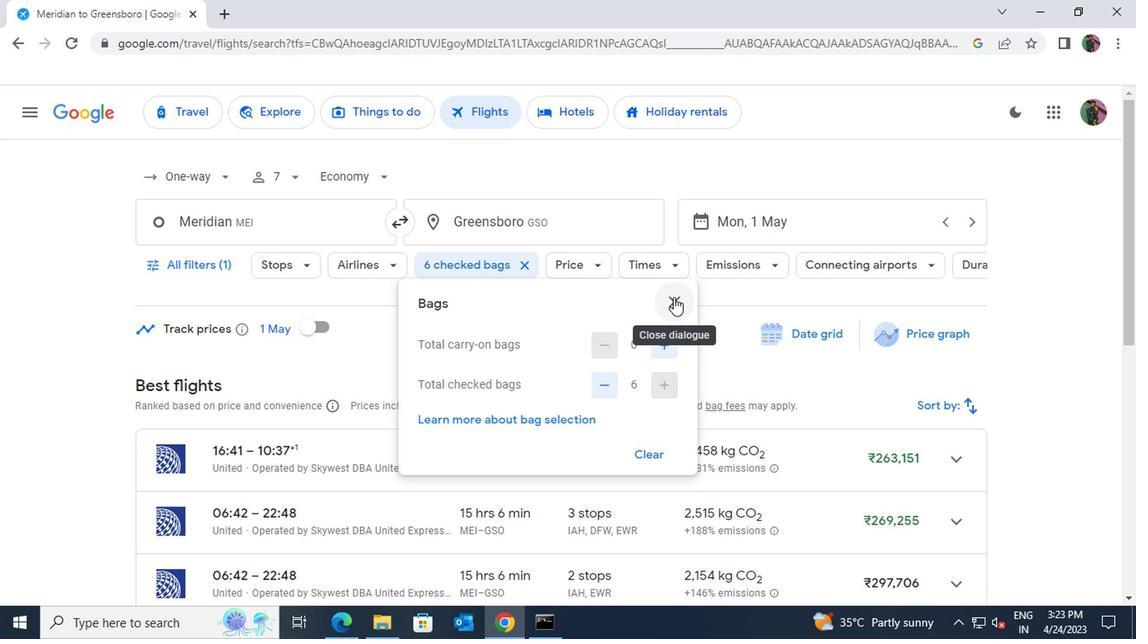 
Action: Mouse moved to (589, 266)
Screenshot: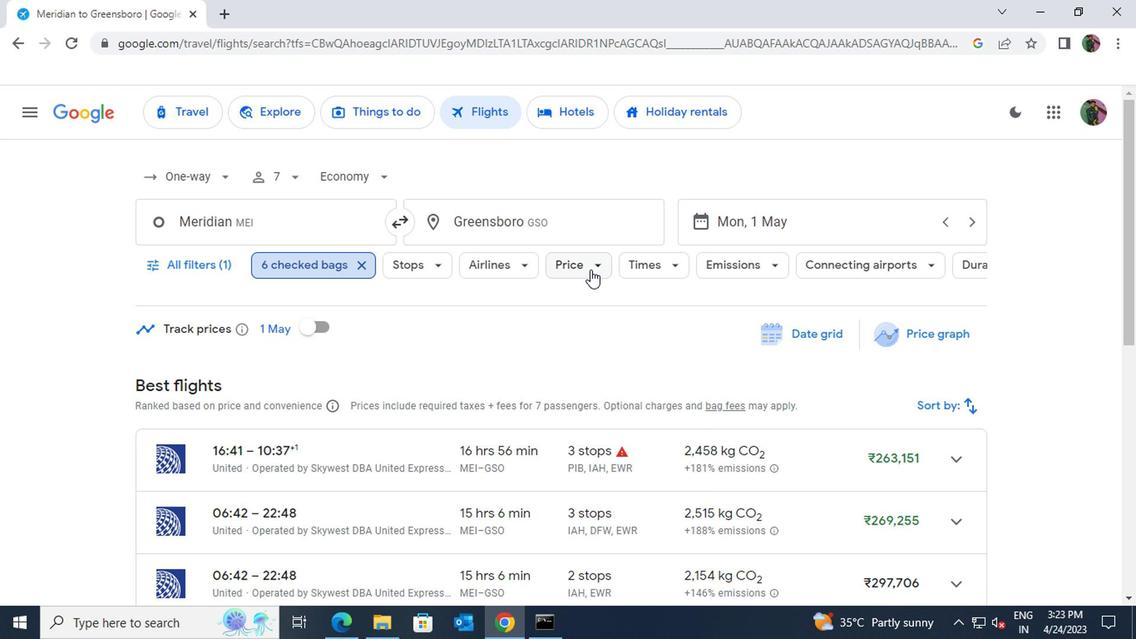 
Action: Mouse pressed left at (589, 266)
Screenshot: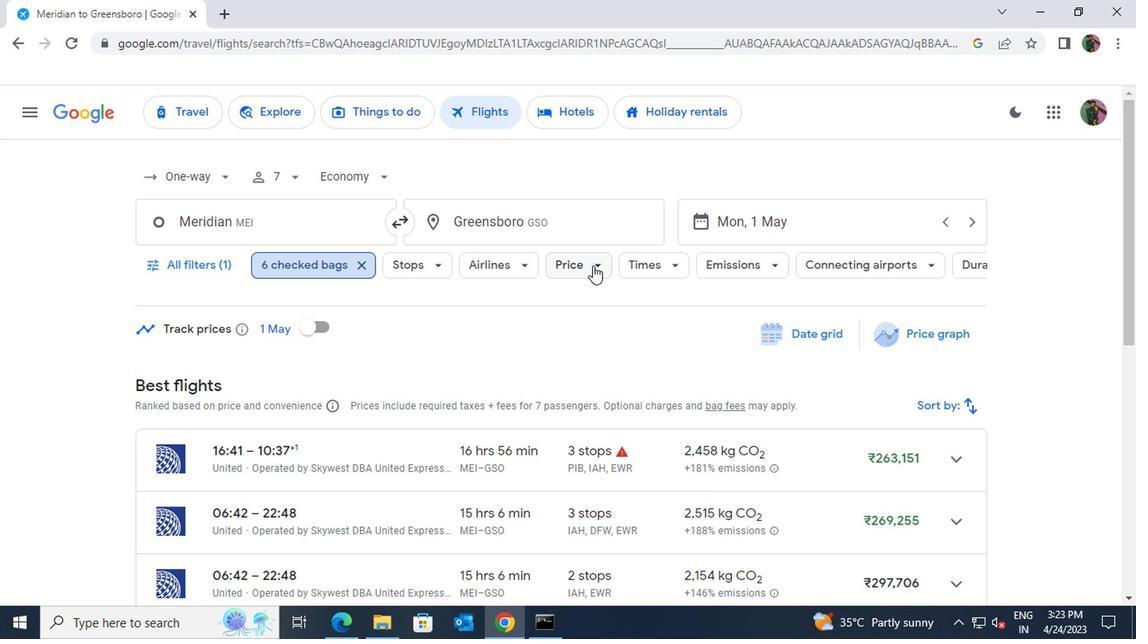 
Action: Mouse moved to (814, 378)
Screenshot: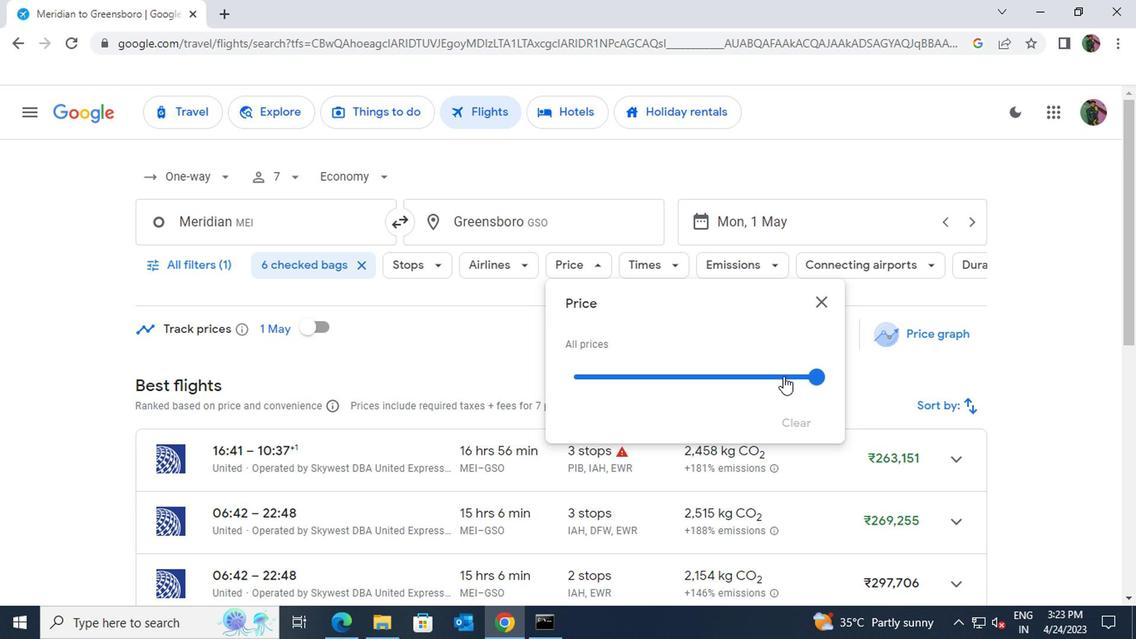 
Action: Mouse pressed left at (814, 378)
Screenshot: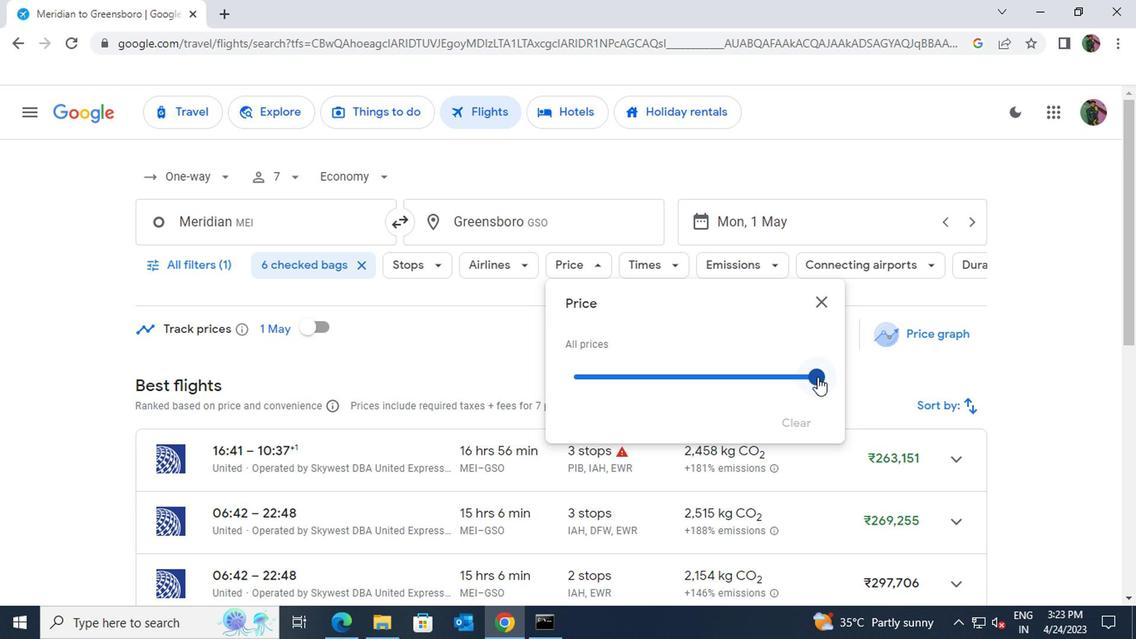 
Action: Mouse moved to (813, 306)
Screenshot: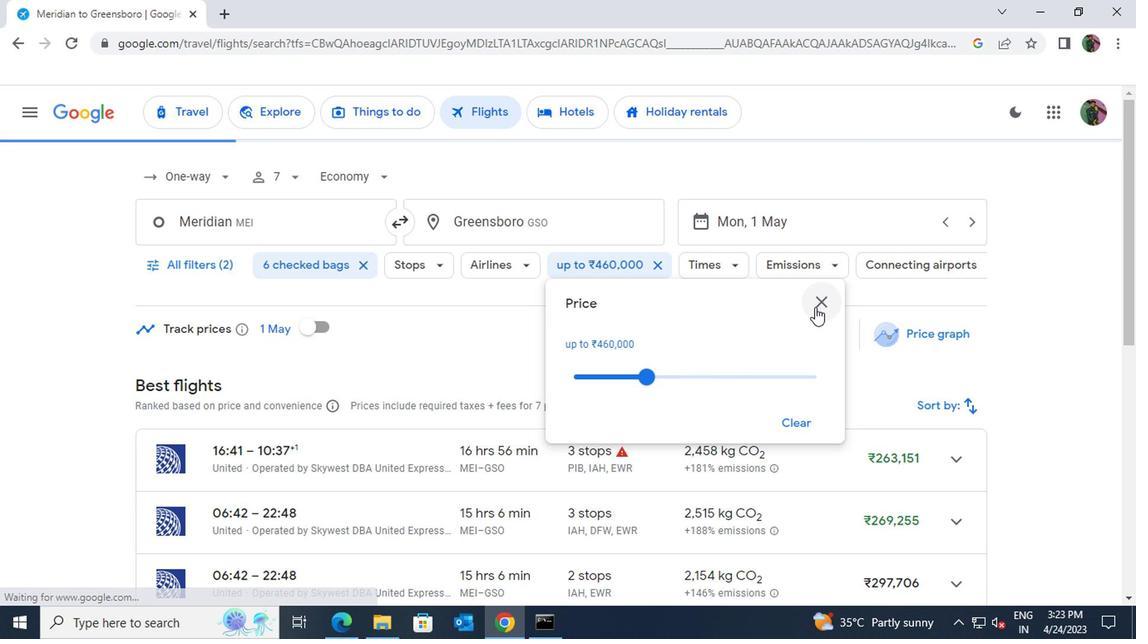 
Action: Mouse pressed left at (813, 306)
Screenshot: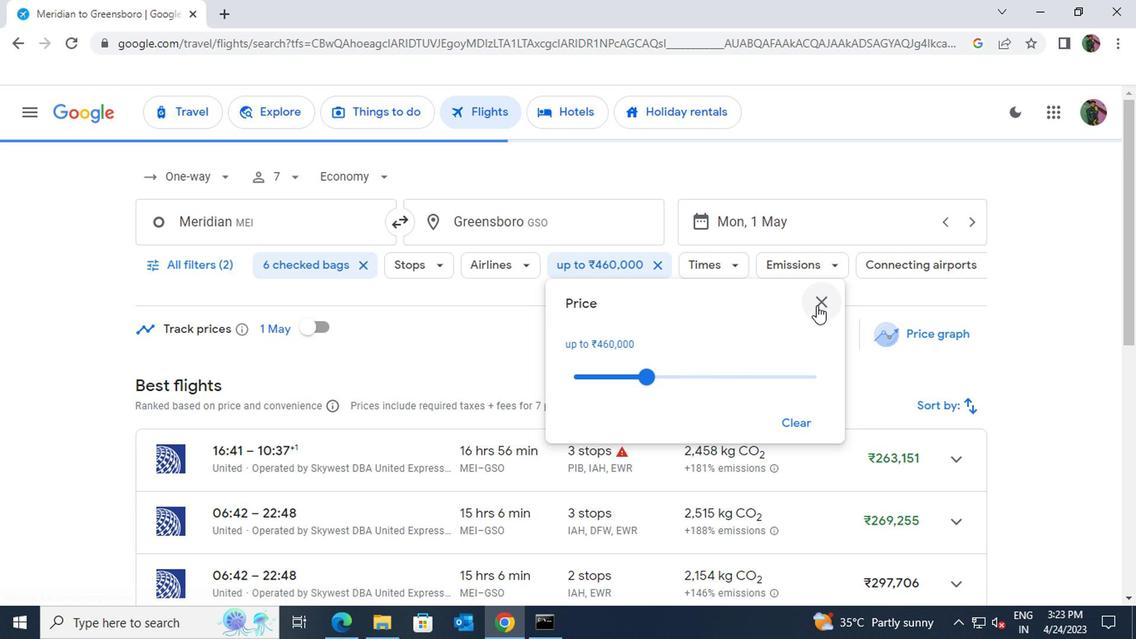 
Action: Mouse moved to (732, 271)
Screenshot: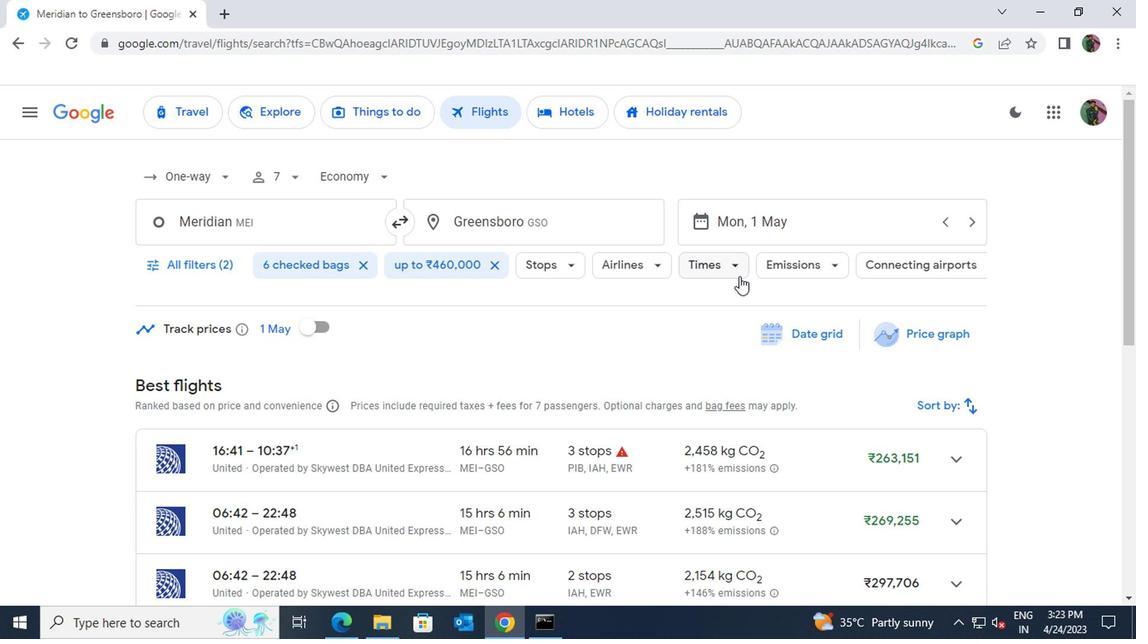 
Action: Mouse pressed left at (732, 271)
Screenshot: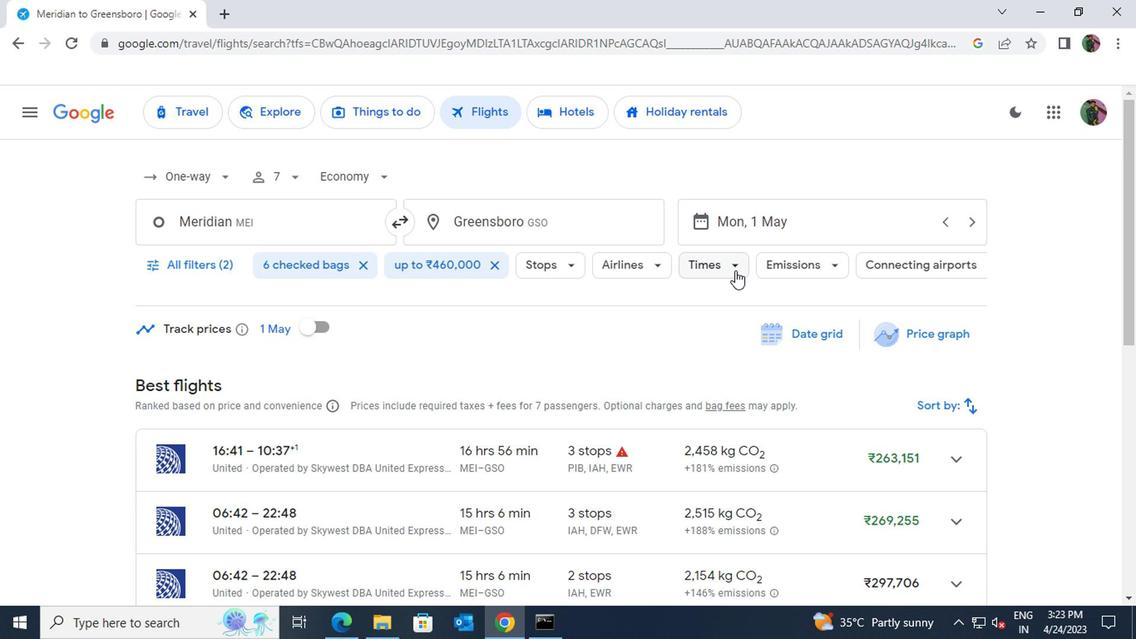 
Action: Mouse moved to (937, 422)
Screenshot: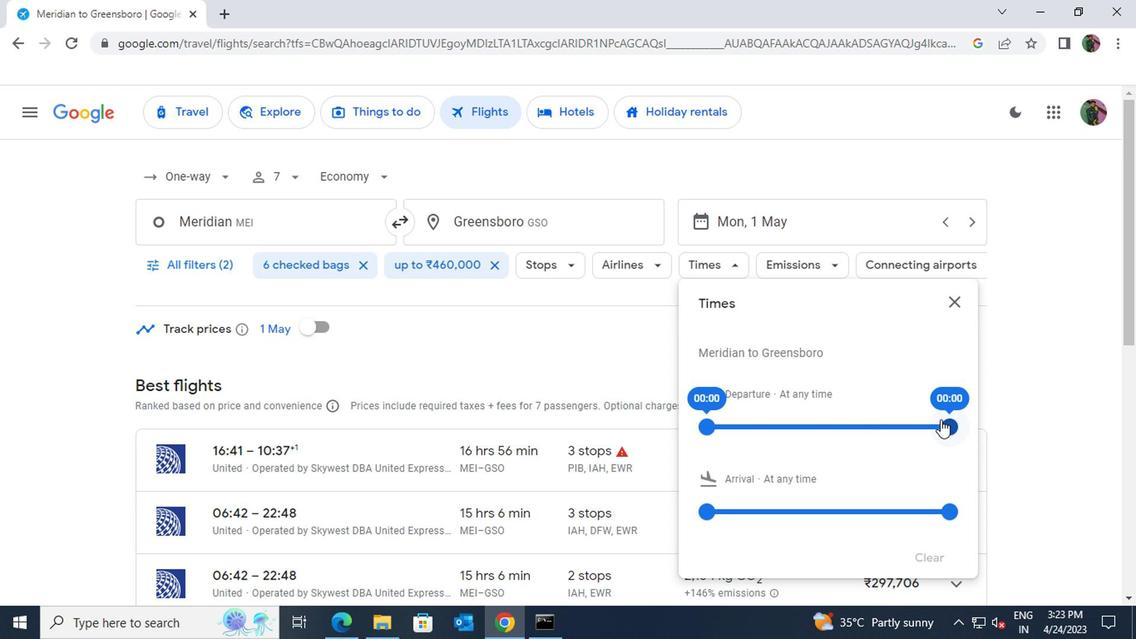 
Action: Mouse pressed left at (937, 422)
Screenshot: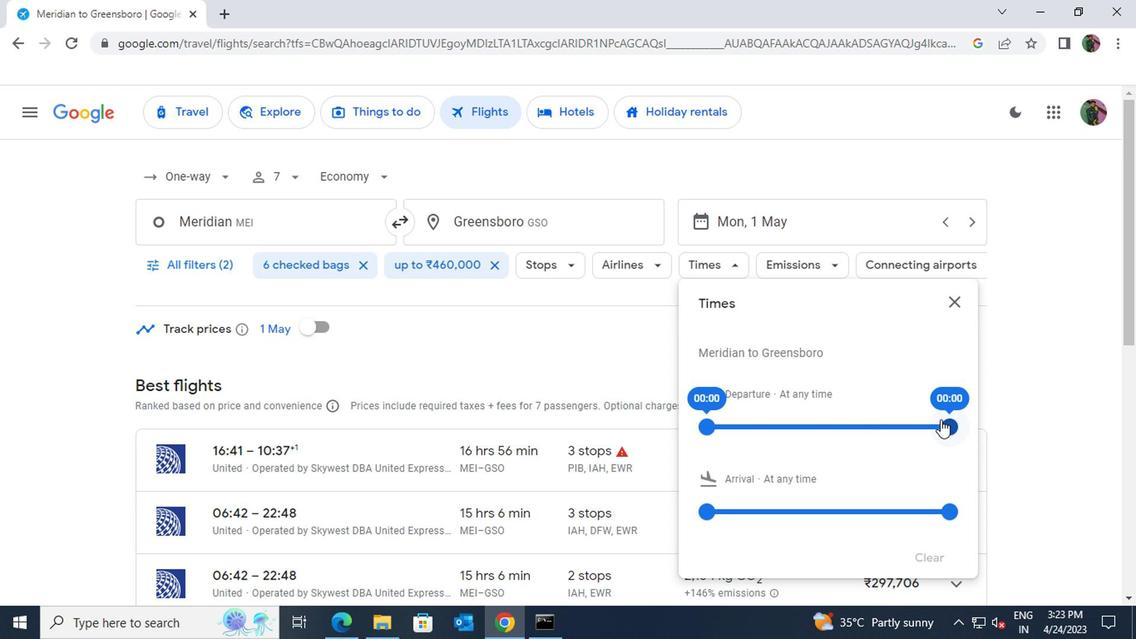 
Action: Mouse moved to (951, 307)
Screenshot: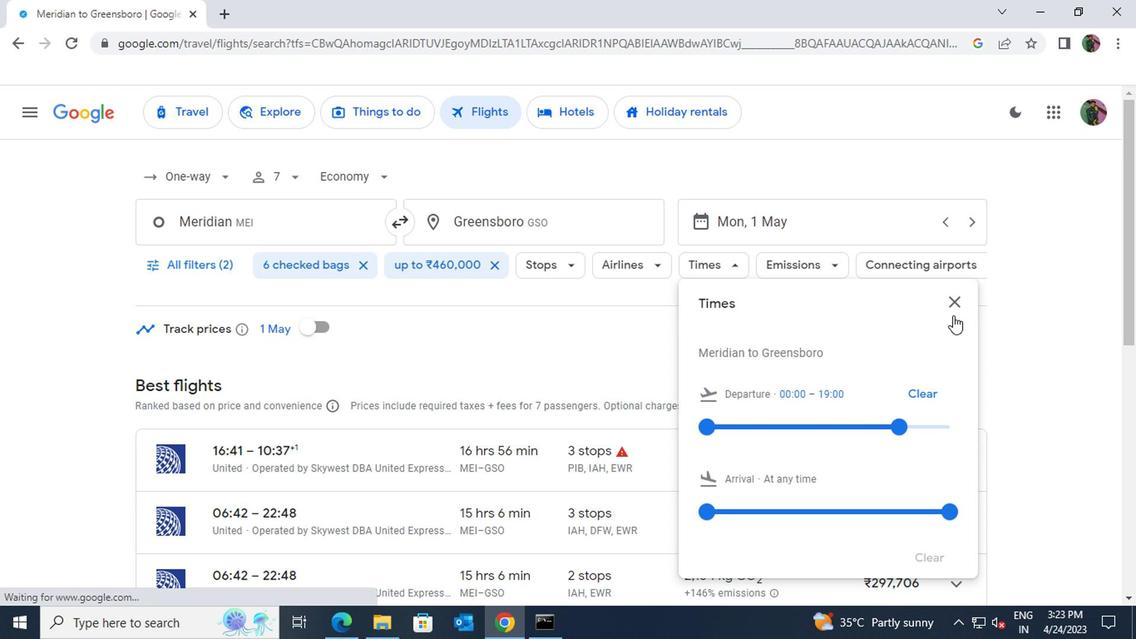
Action: Mouse pressed left at (951, 307)
Screenshot: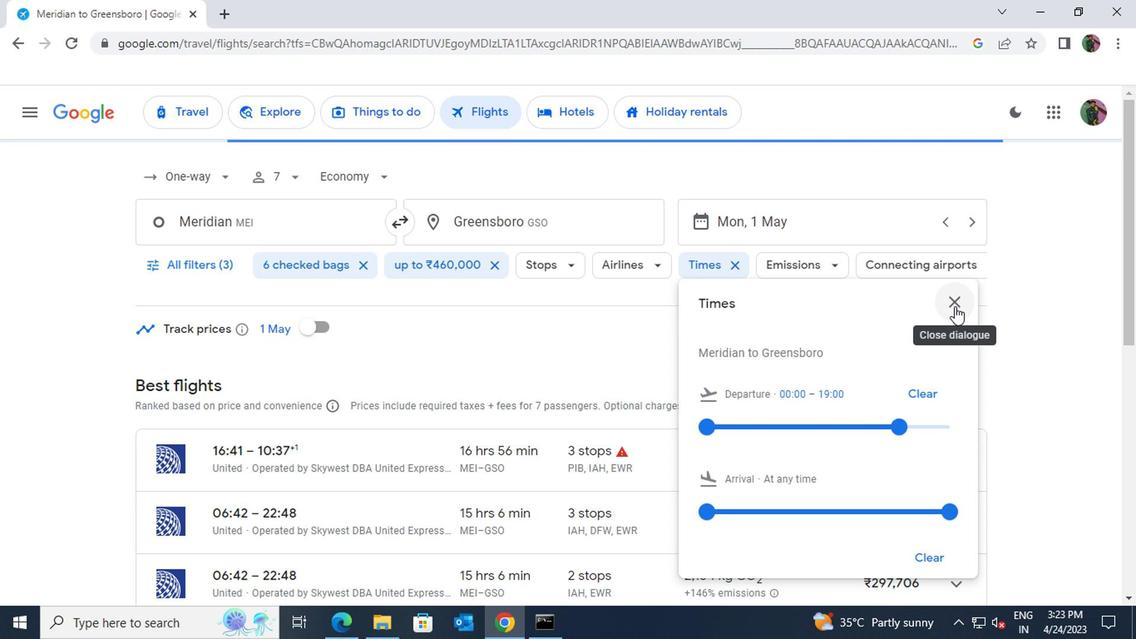 
Action: Mouse moved to (822, 459)
Screenshot: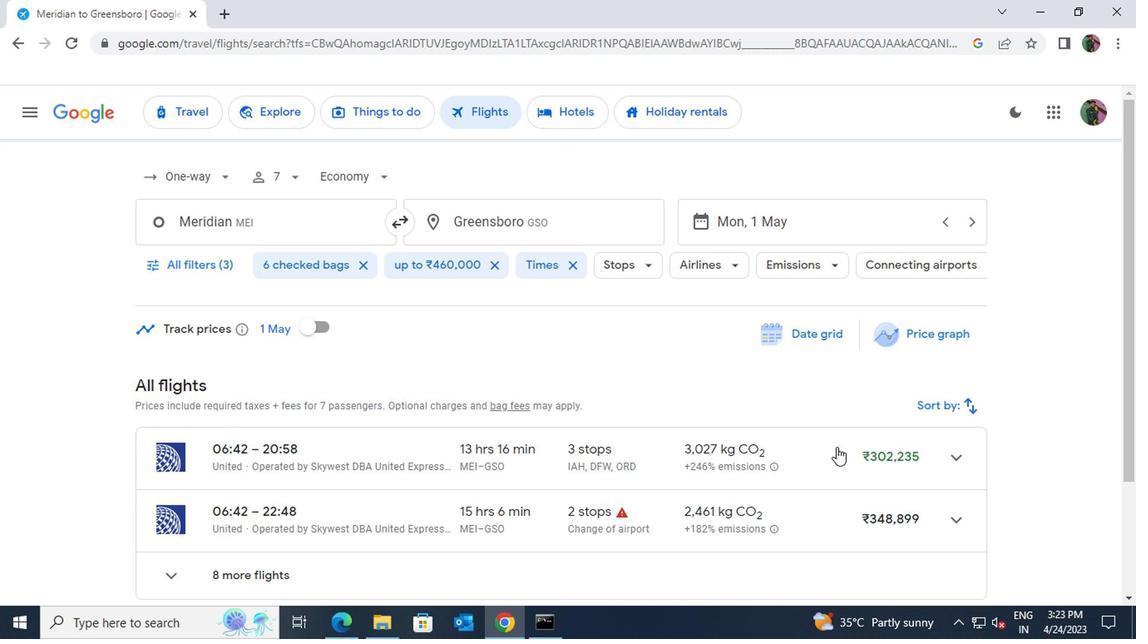 
Action: Mouse pressed left at (822, 459)
Screenshot: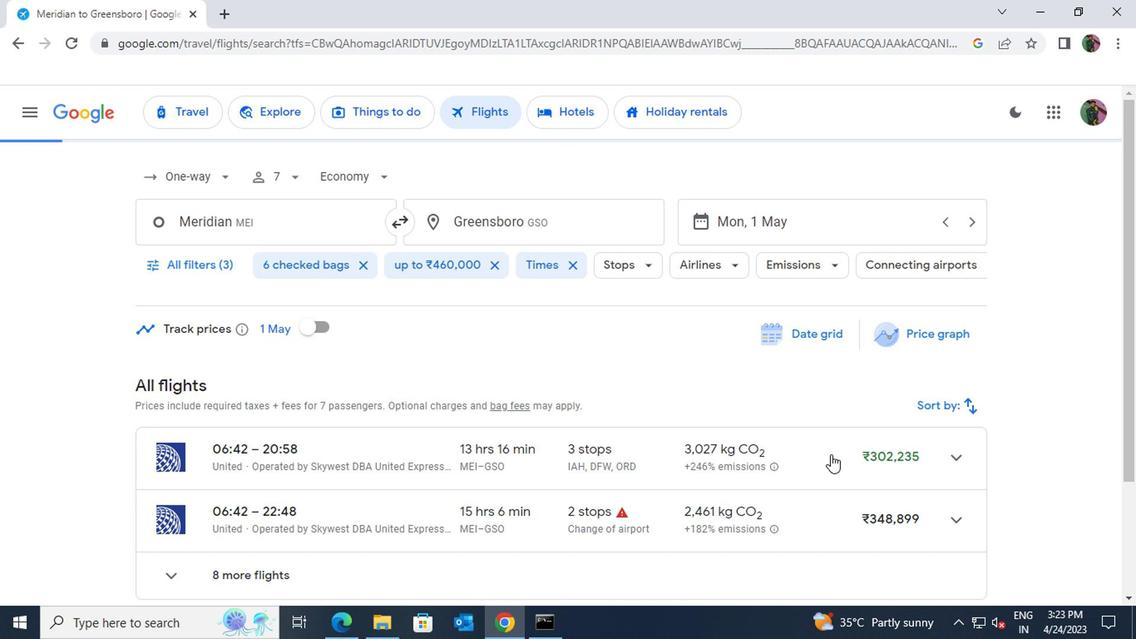 
